 Task: Find connections with filter location Kudachi with filter topic #Industrieswith filter profile language Potuguese with filter current company Future Supply Chain Solutions Limited with filter school Kuvempu Vishwavidyanilaya with filter industry Personal Care Services with filter service category Real Estate with filter keywords title eCommerce Marketing Specialist
Action: Mouse moved to (287, 239)
Screenshot: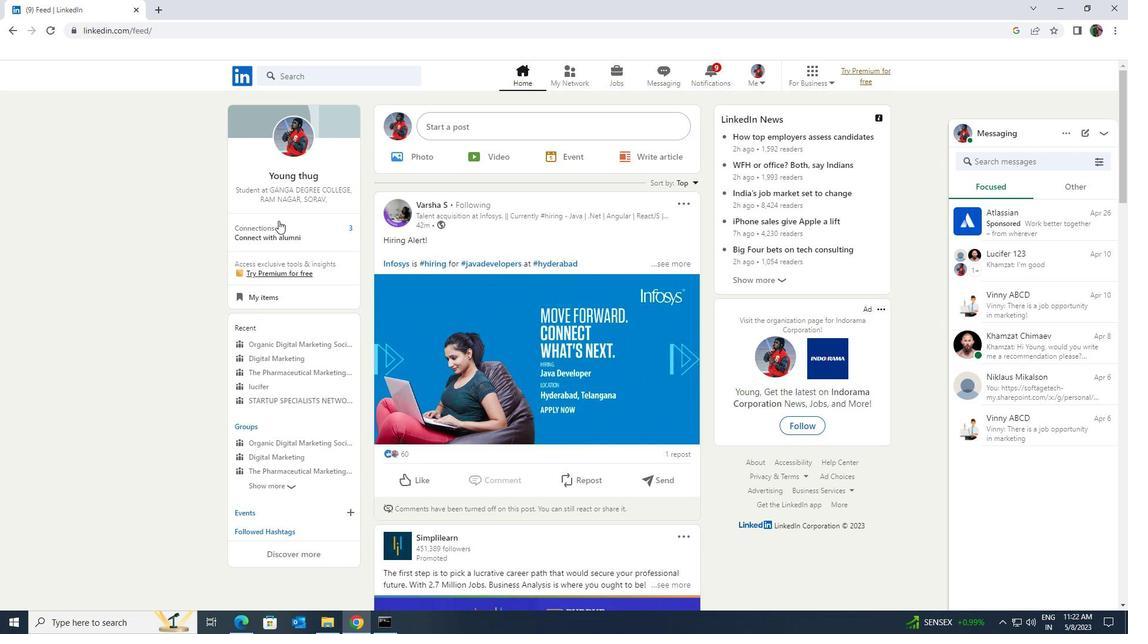 
Action: Mouse pressed left at (287, 239)
Screenshot: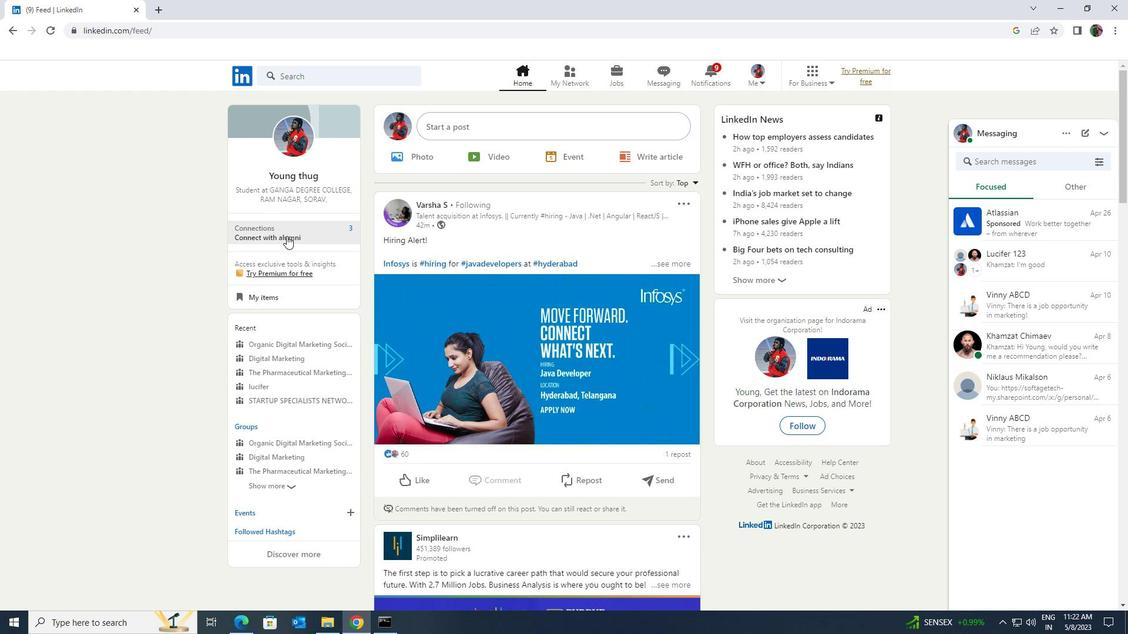 
Action: Mouse moved to (288, 143)
Screenshot: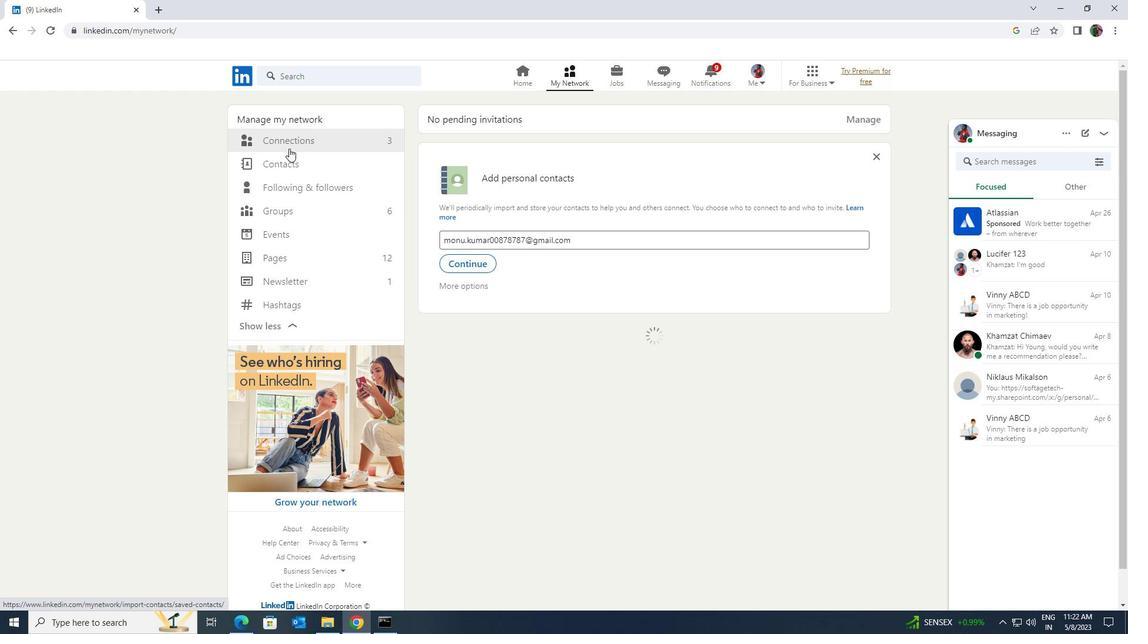 
Action: Mouse pressed left at (288, 143)
Screenshot: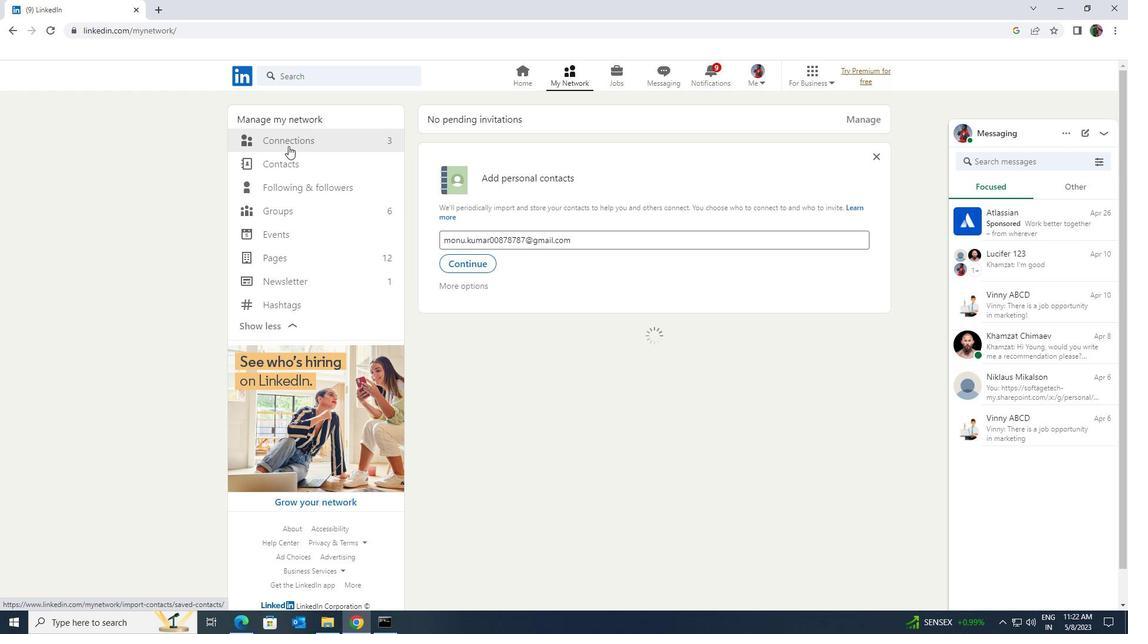 
Action: Mouse moved to (622, 146)
Screenshot: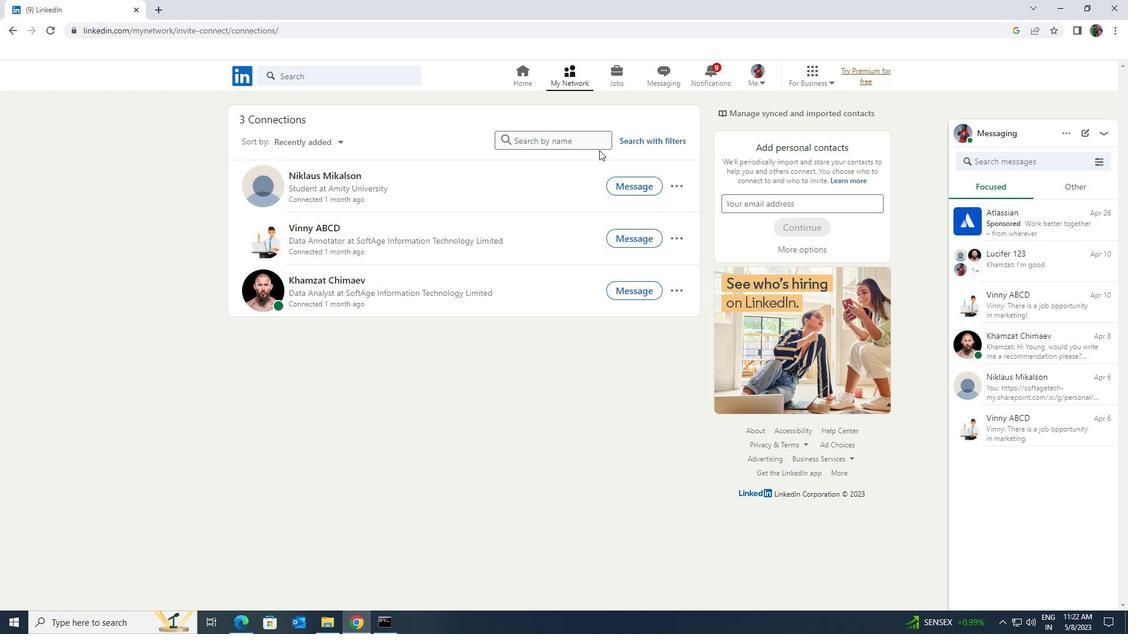 
Action: Mouse pressed left at (622, 146)
Screenshot: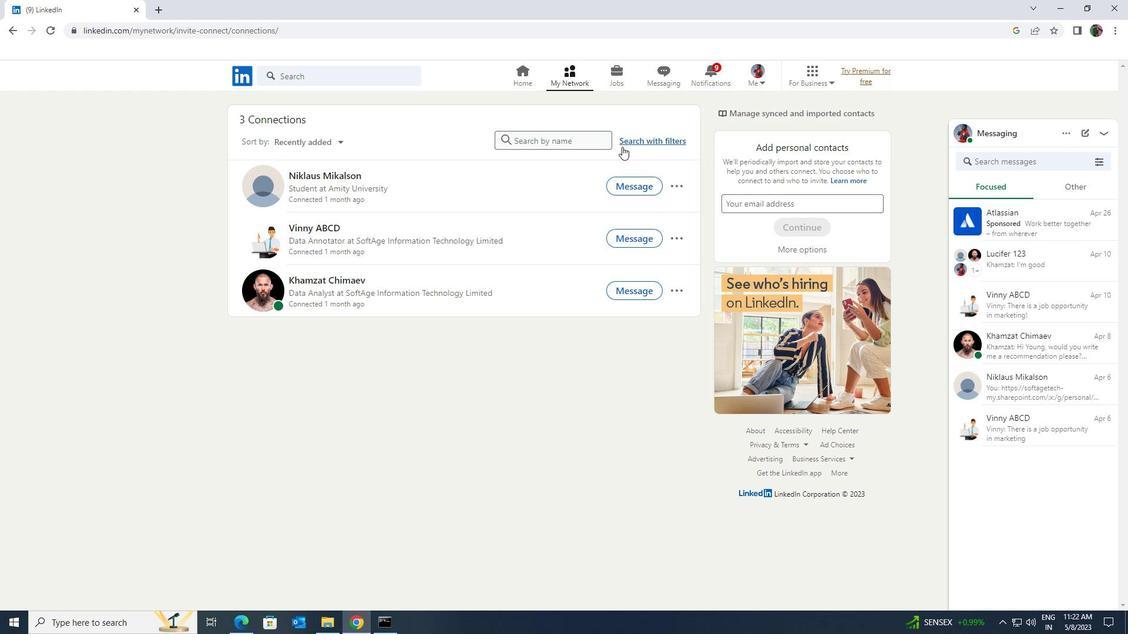 
Action: Mouse moved to (605, 112)
Screenshot: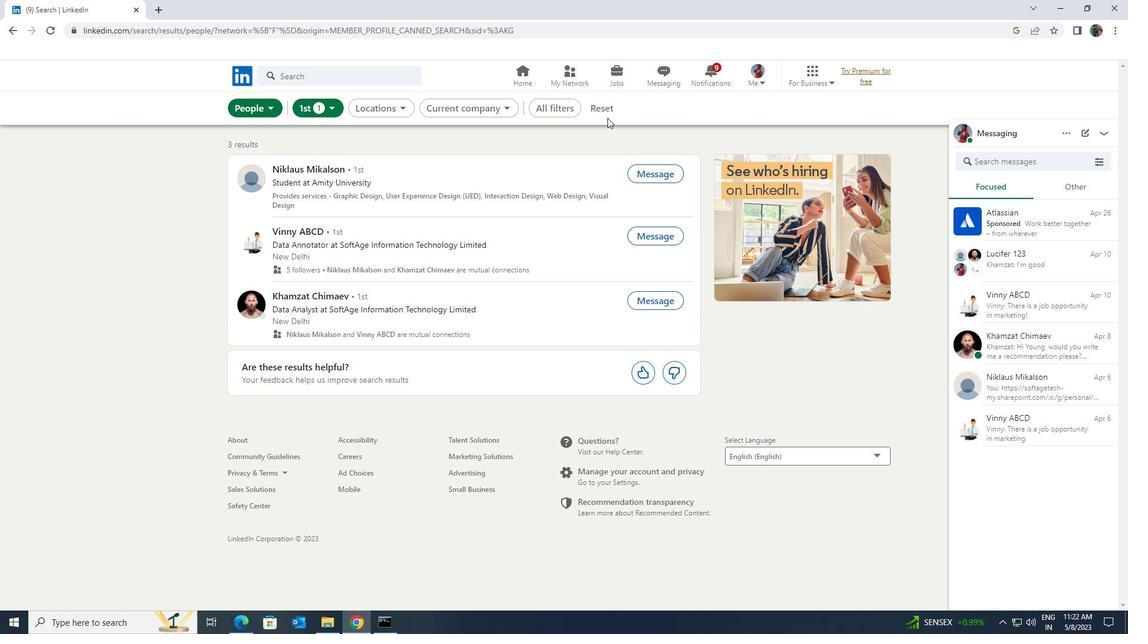 
Action: Mouse pressed left at (605, 112)
Screenshot: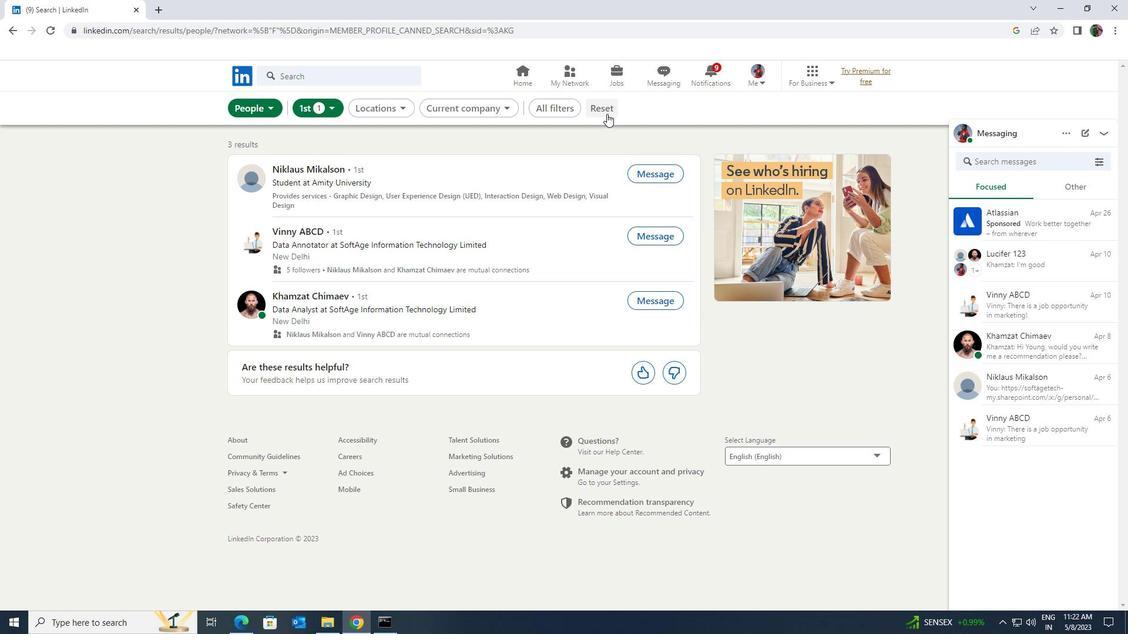 
Action: Mouse moved to (584, 109)
Screenshot: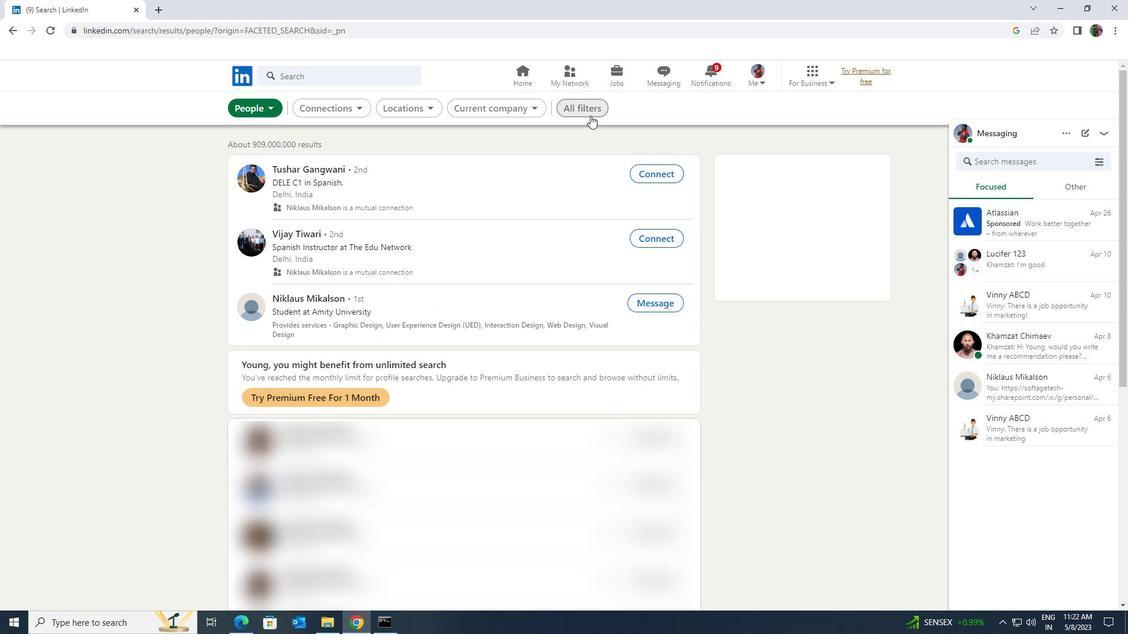 
Action: Mouse pressed left at (584, 109)
Screenshot: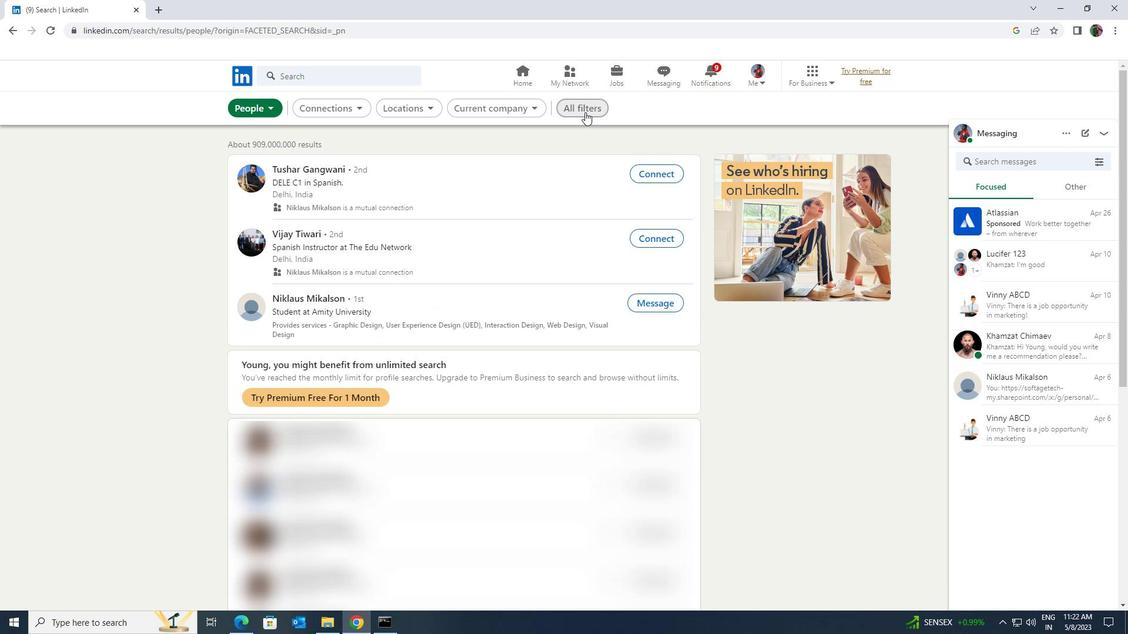 
Action: Mouse moved to (993, 463)
Screenshot: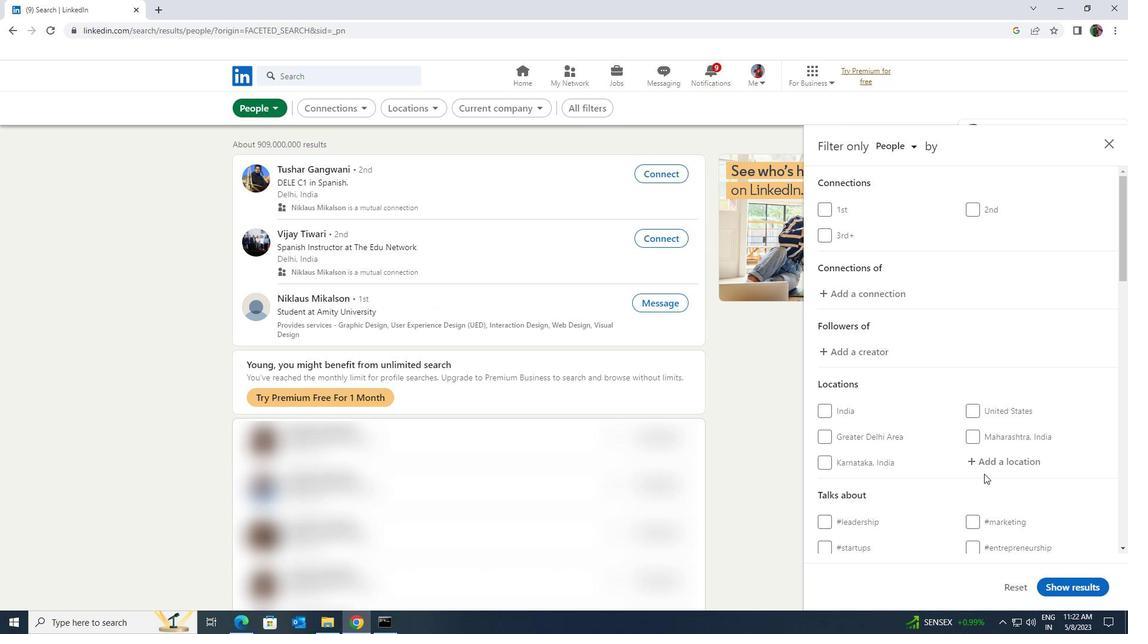 
Action: Mouse pressed left at (993, 463)
Screenshot: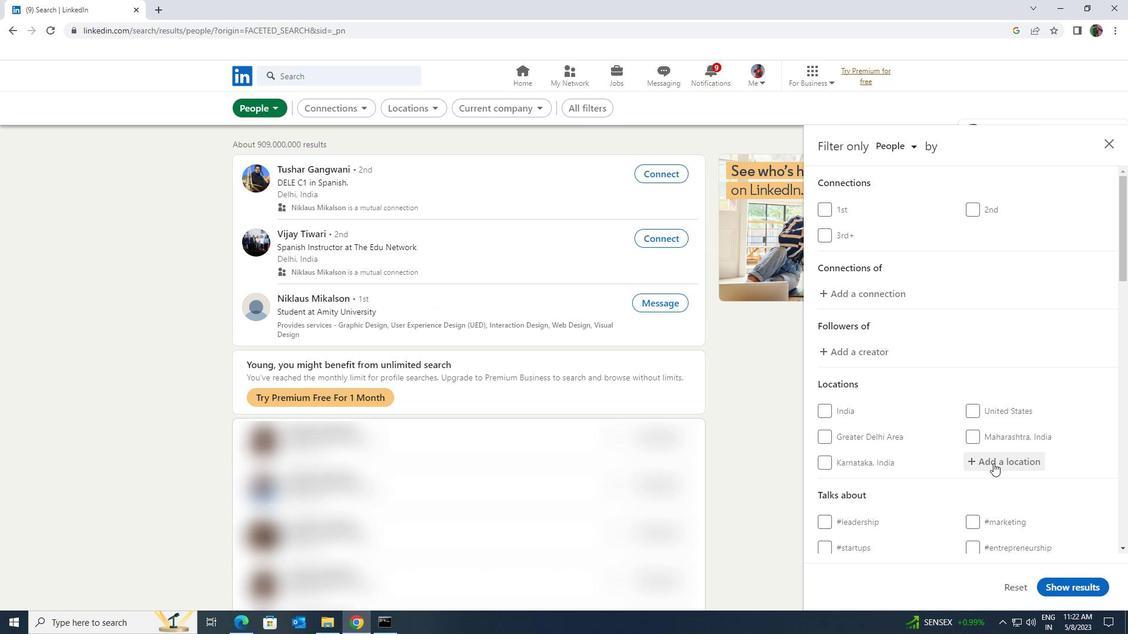 
Action: Mouse moved to (993, 463)
Screenshot: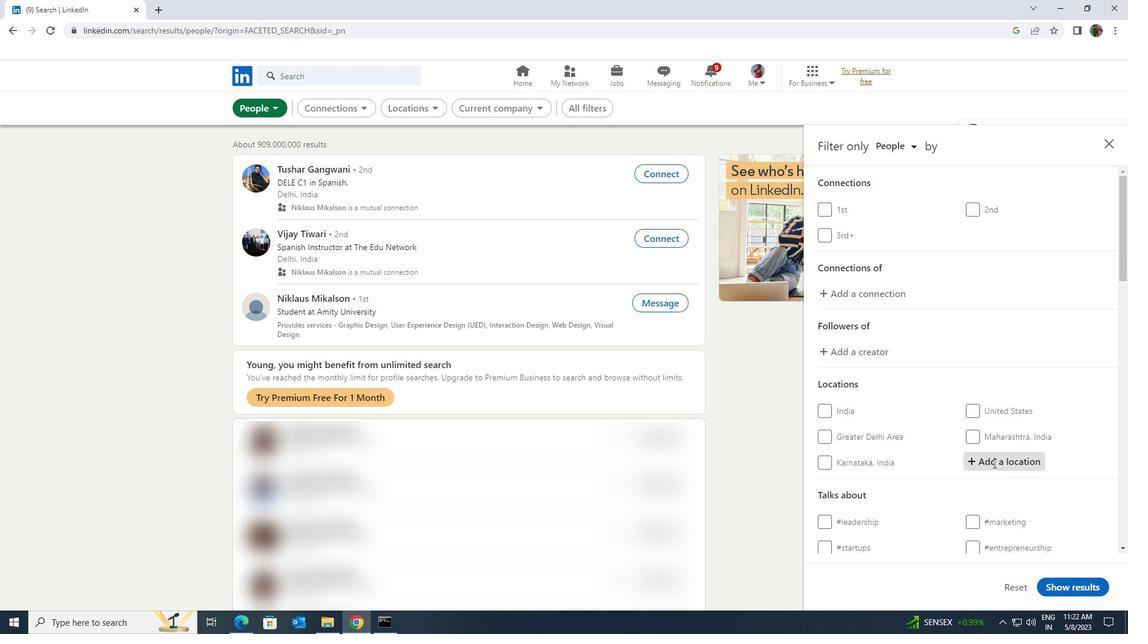 
Action: Key pressed <Key.shift>KUDACHI
Screenshot: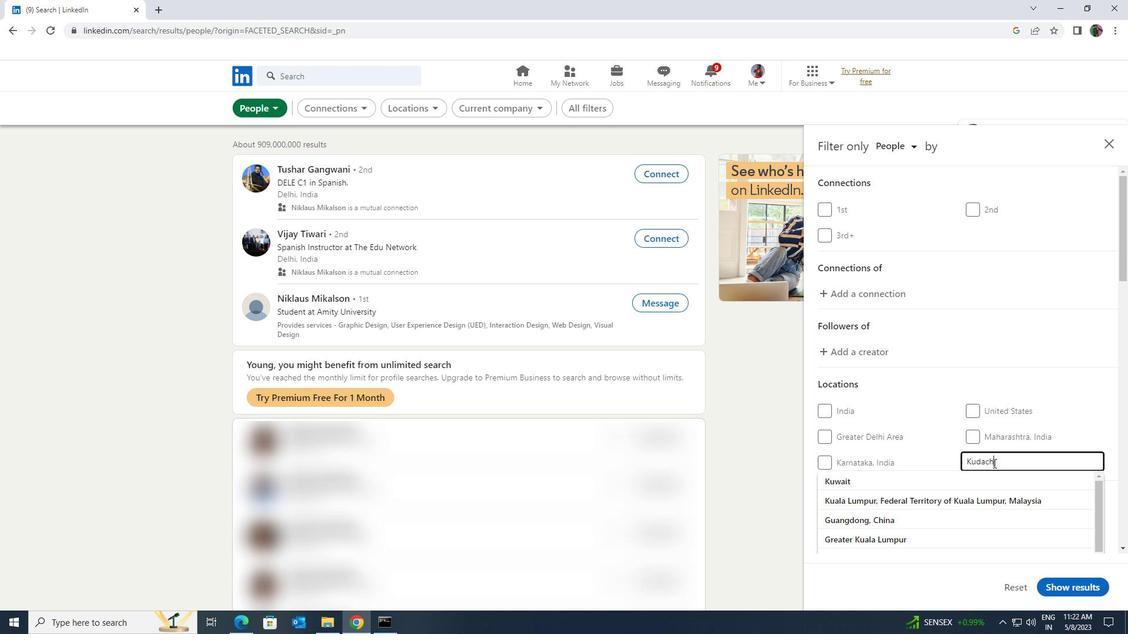 
Action: Mouse scrolled (993, 463) with delta (0, 0)
Screenshot: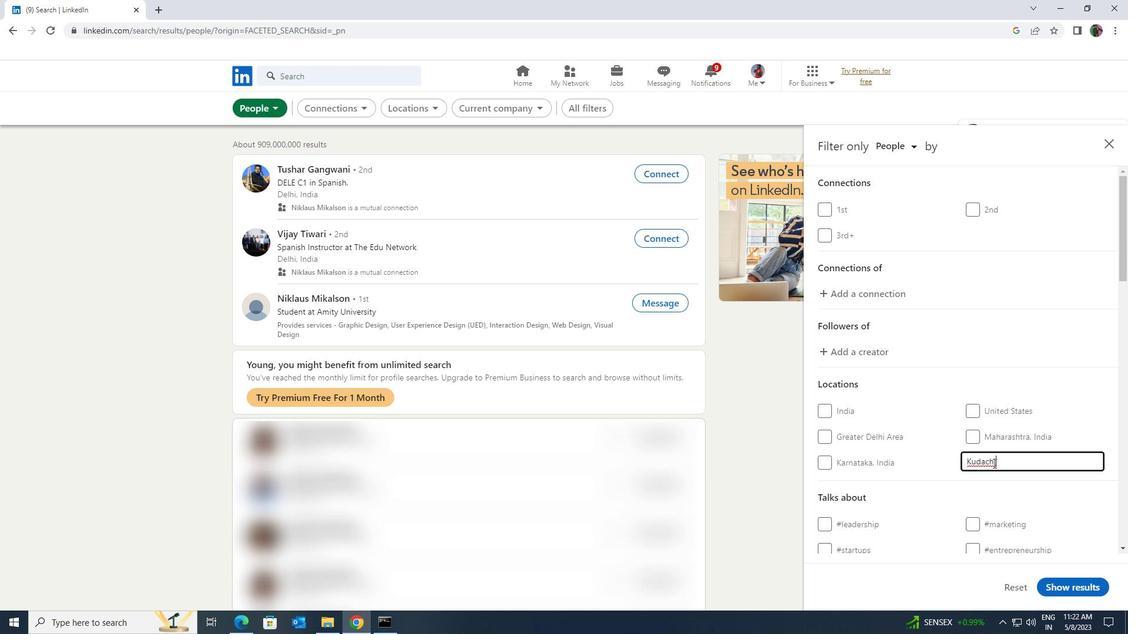 
Action: Mouse scrolled (993, 463) with delta (0, 0)
Screenshot: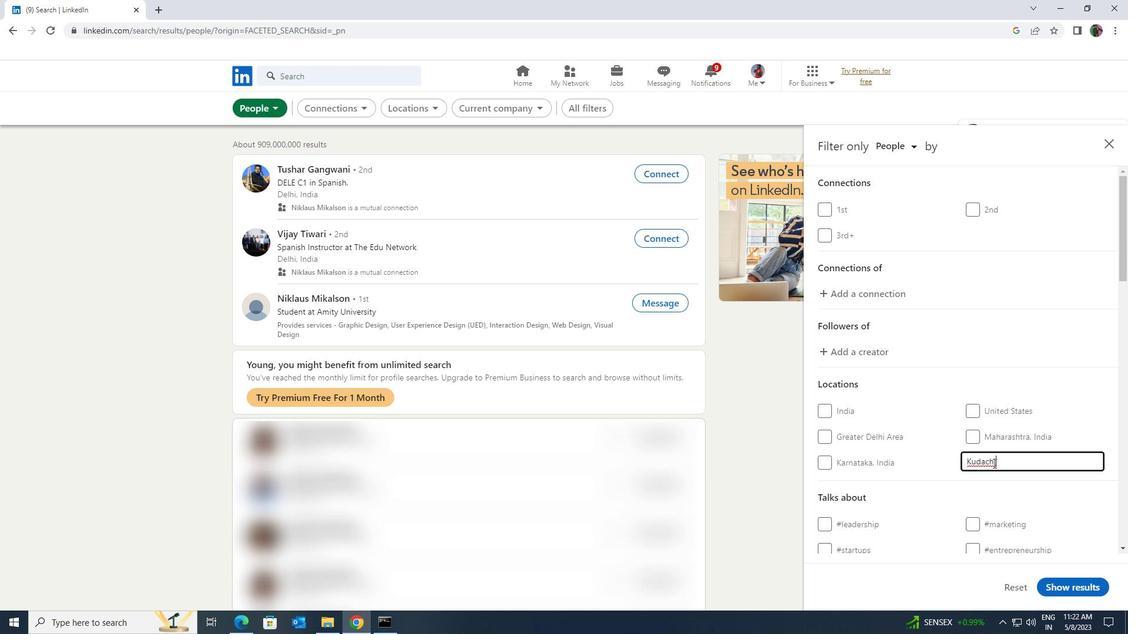 
Action: Mouse moved to (994, 453)
Screenshot: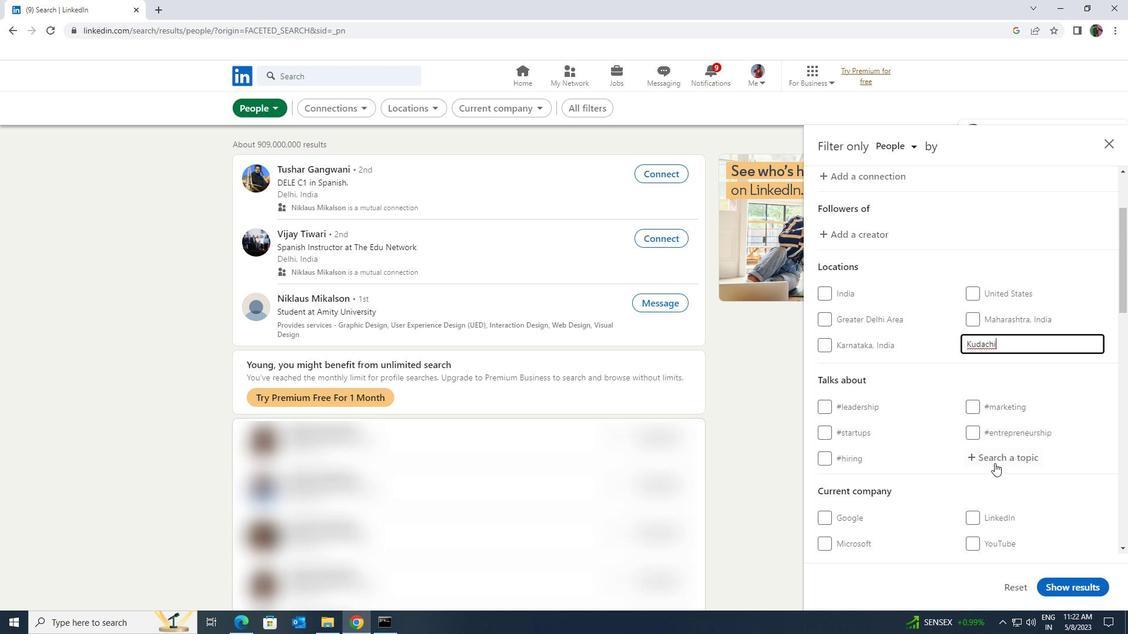 
Action: Mouse pressed left at (994, 453)
Screenshot: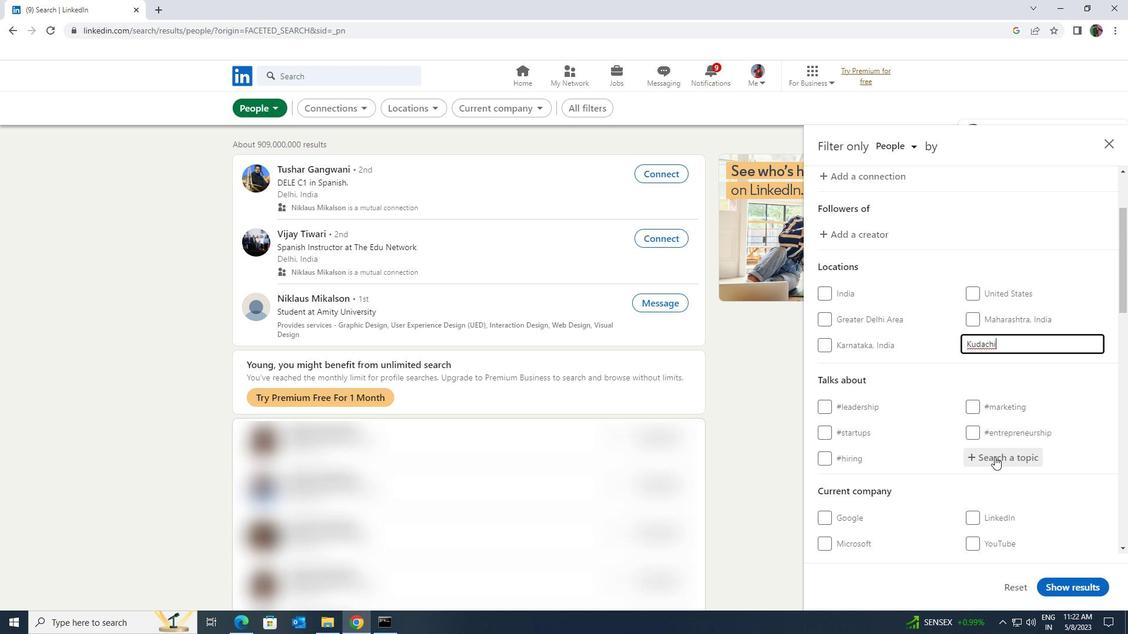 
Action: Key pressed <Key.shift><Key.shift><Key.shift><Key.shift><Key.shift>INDUSTR
Screenshot: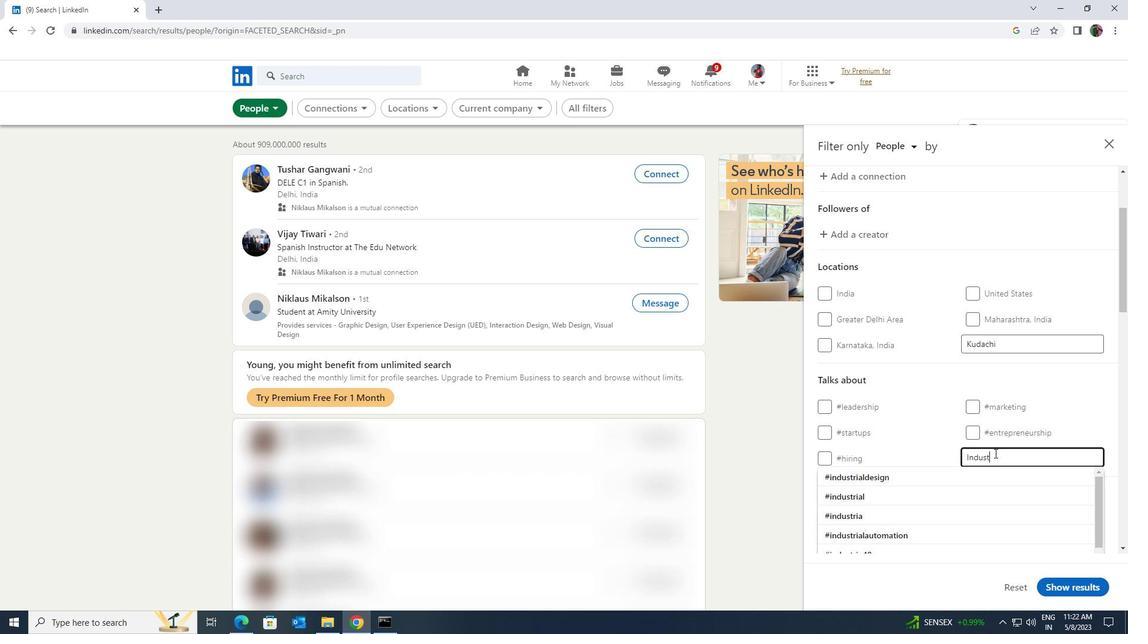 
Action: Mouse moved to (986, 467)
Screenshot: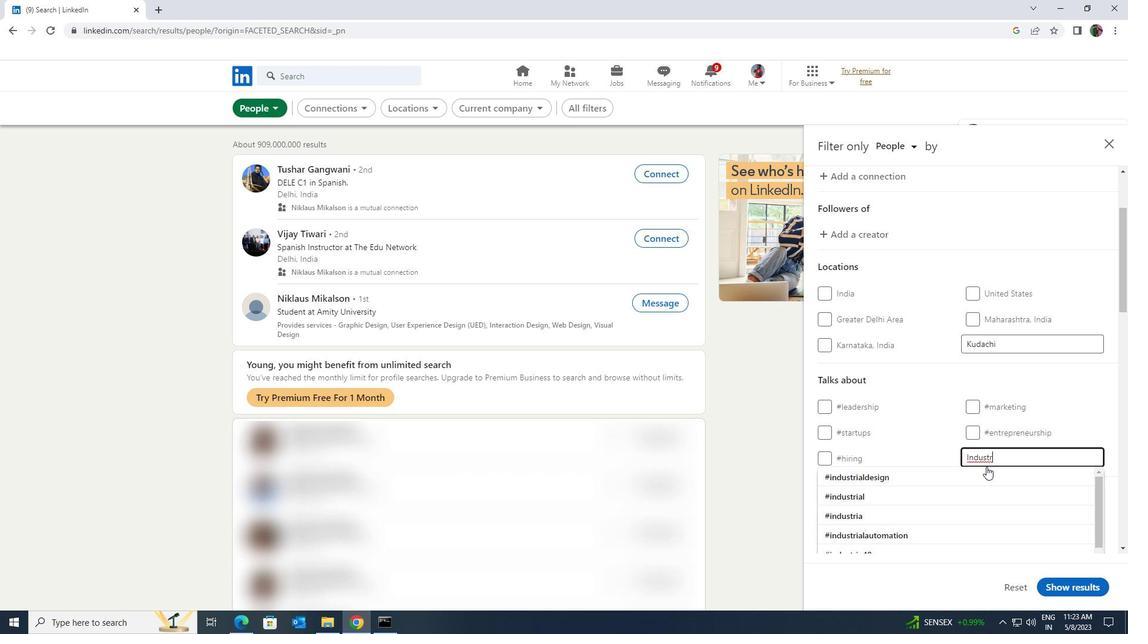 
Action: Key pressed IES
Screenshot: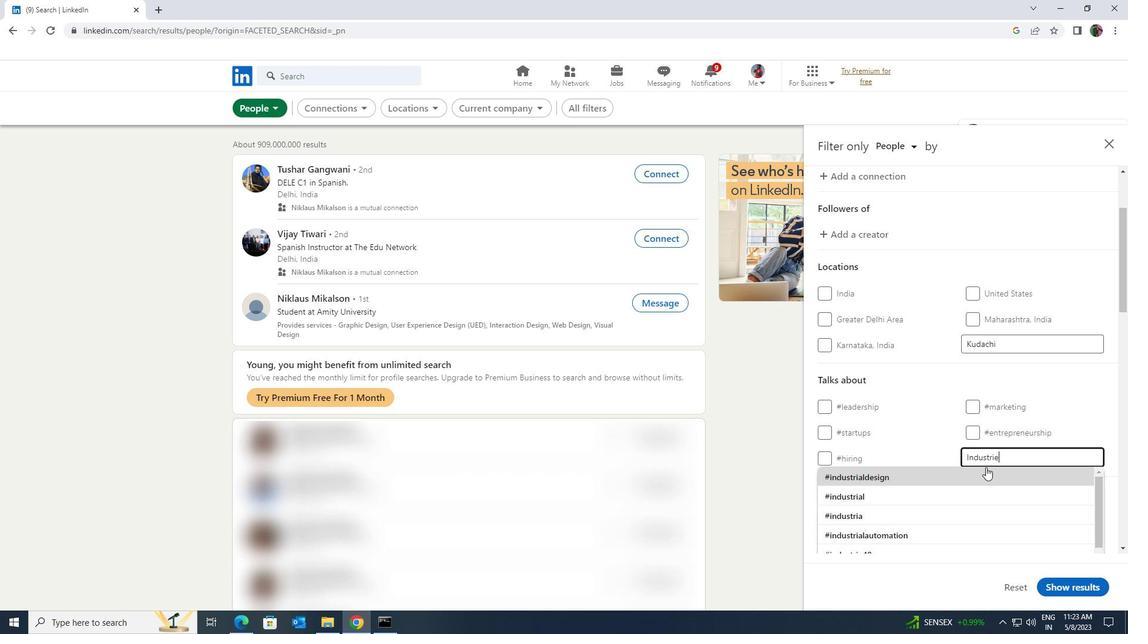 
Action: Mouse pressed left at (986, 467)
Screenshot: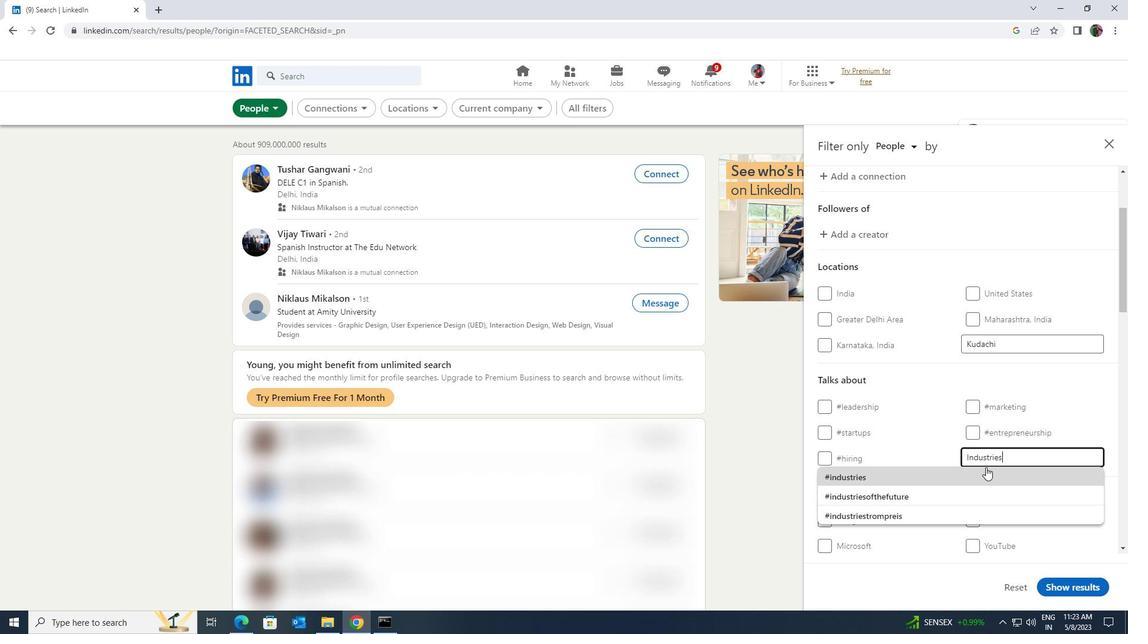 
Action: Mouse scrolled (986, 467) with delta (0, 0)
Screenshot: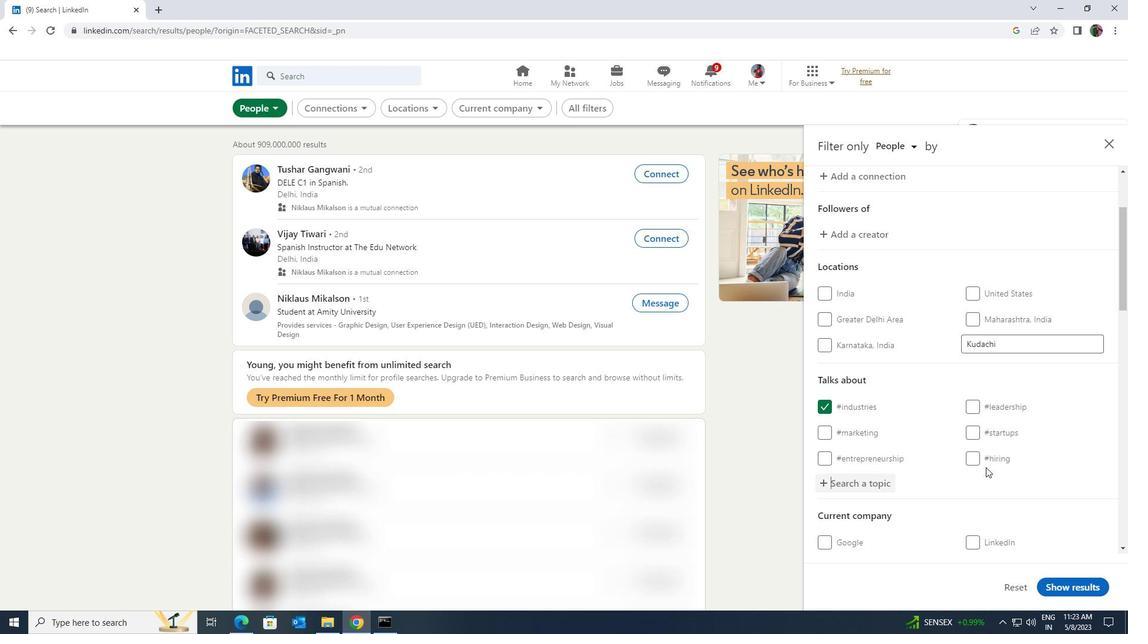
Action: Mouse scrolled (986, 467) with delta (0, 0)
Screenshot: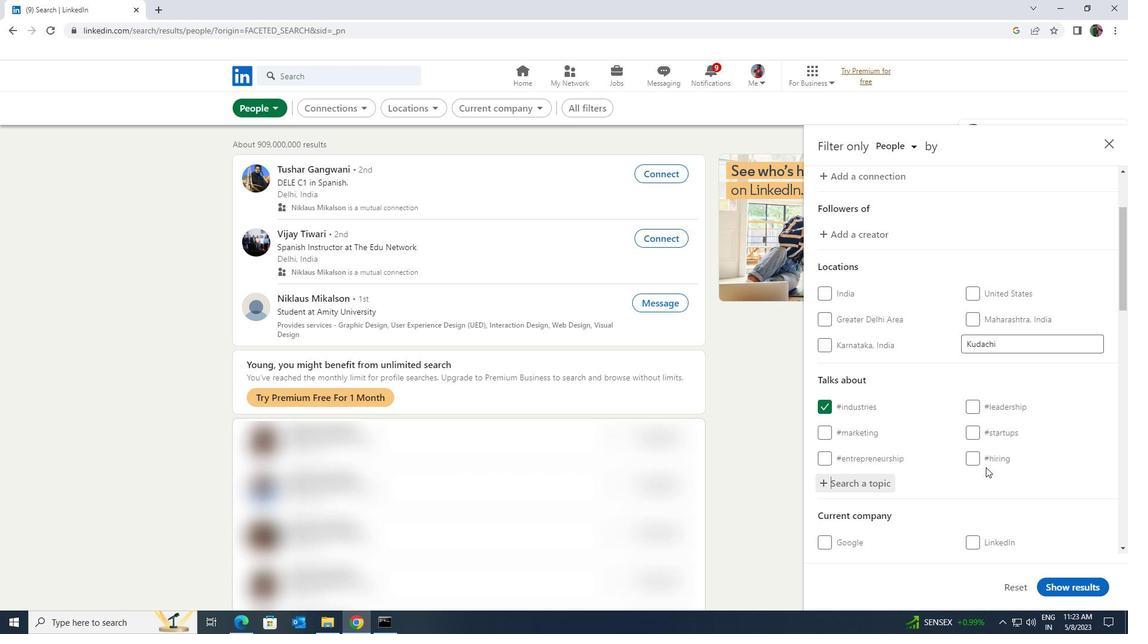
Action: Mouse scrolled (986, 467) with delta (0, 0)
Screenshot: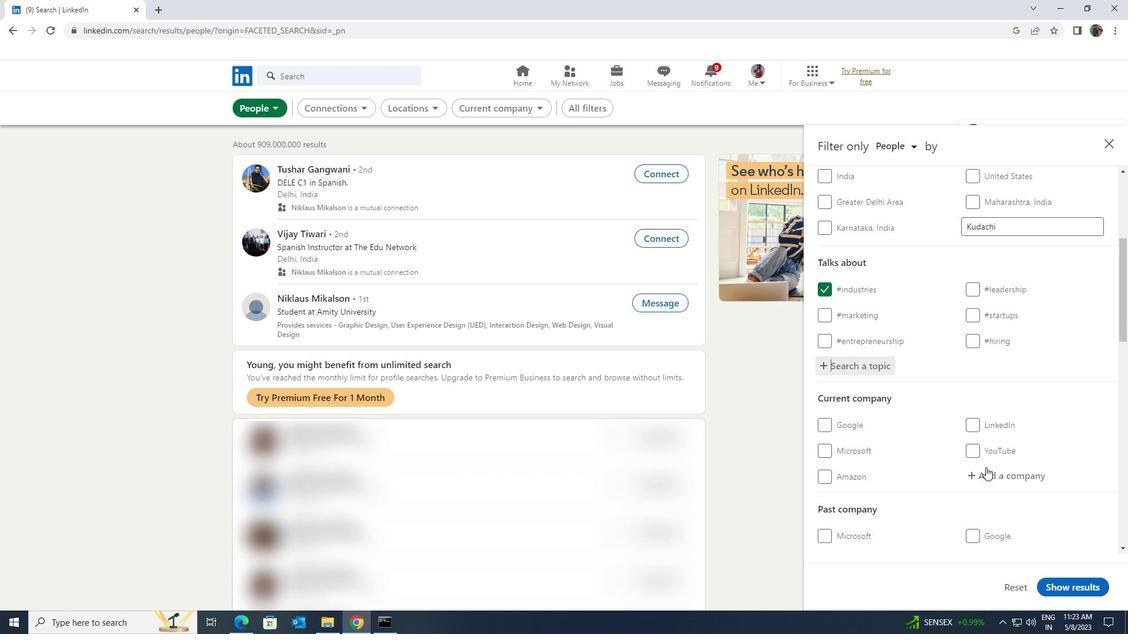 
Action: Mouse scrolled (986, 467) with delta (0, 0)
Screenshot: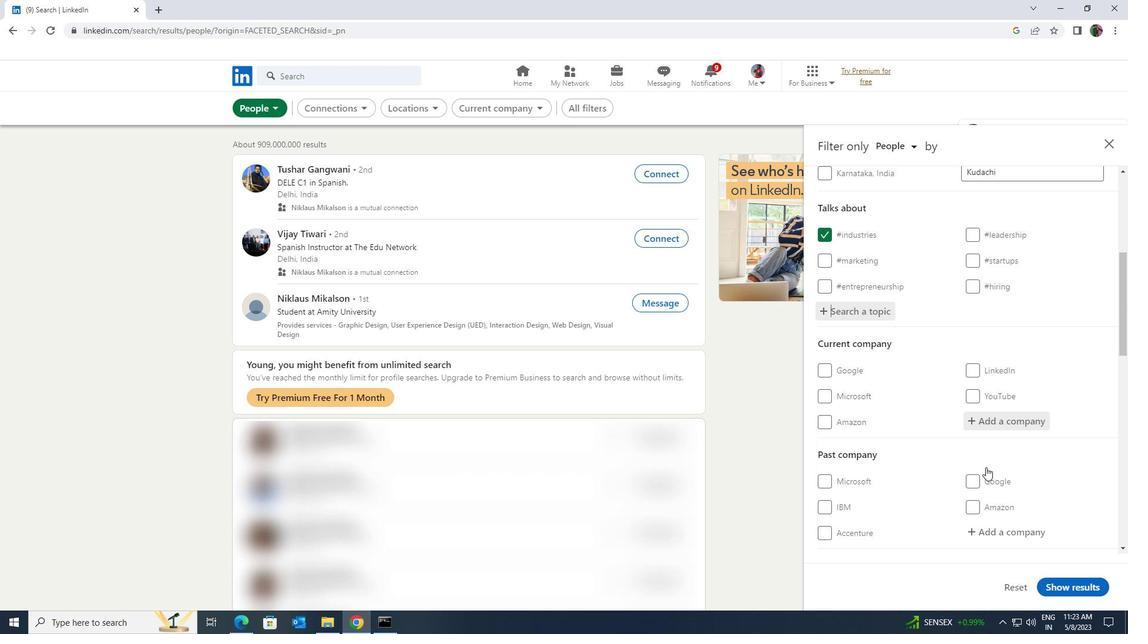 
Action: Mouse scrolled (986, 467) with delta (0, 0)
Screenshot: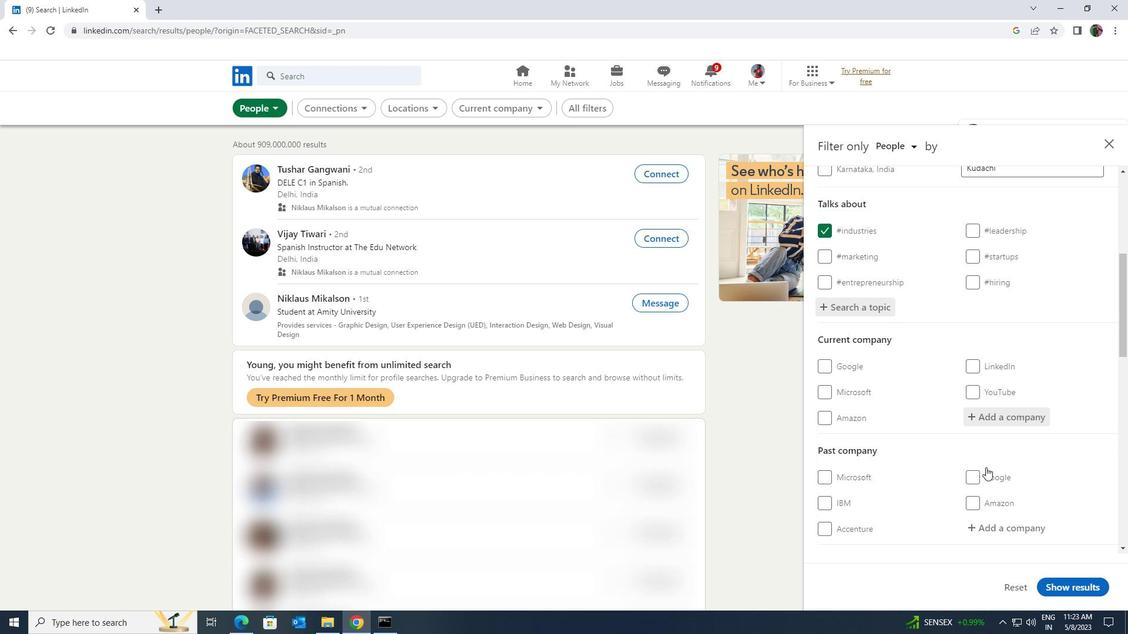 
Action: Mouse scrolled (986, 467) with delta (0, 0)
Screenshot: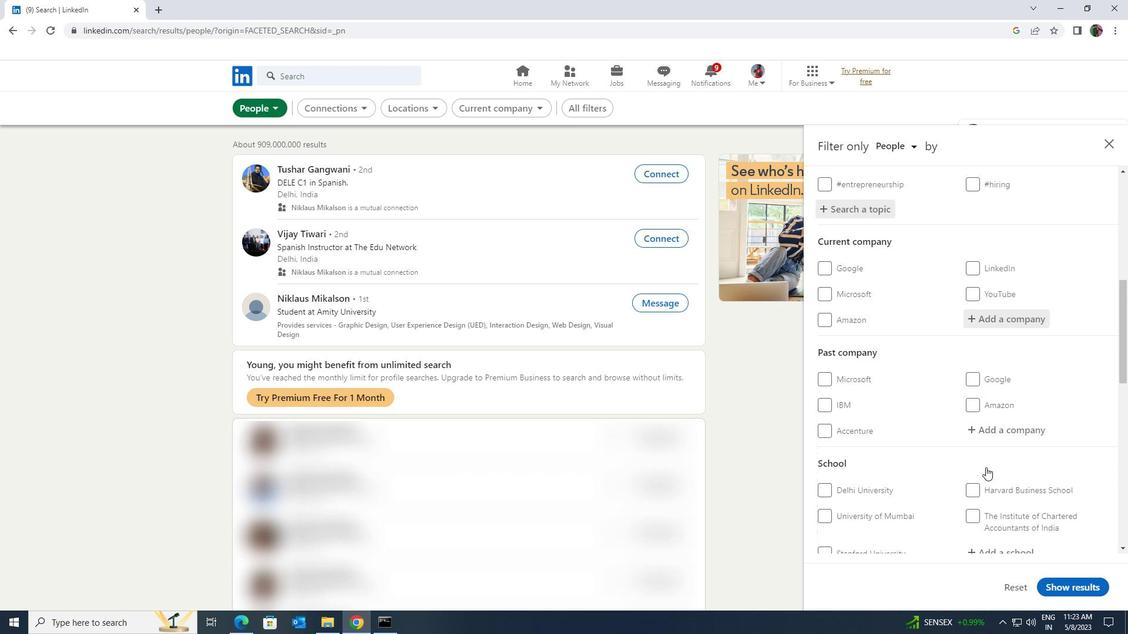 
Action: Mouse scrolled (986, 467) with delta (0, 0)
Screenshot: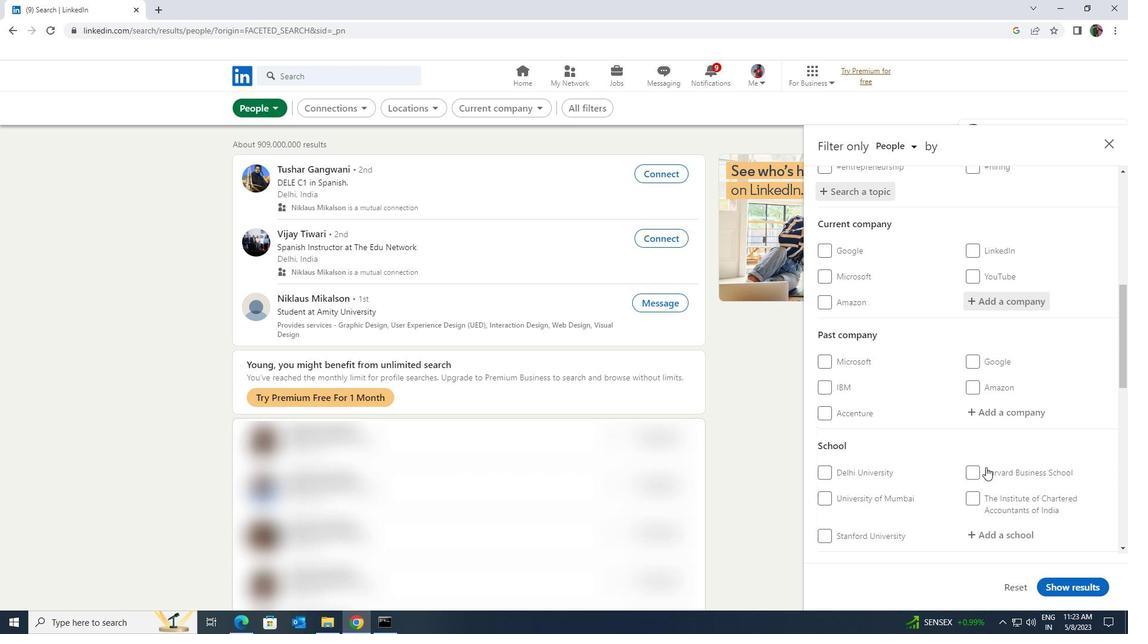 
Action: Mouse scrolled (986, 467) with delta (0, 0)
Screenshot: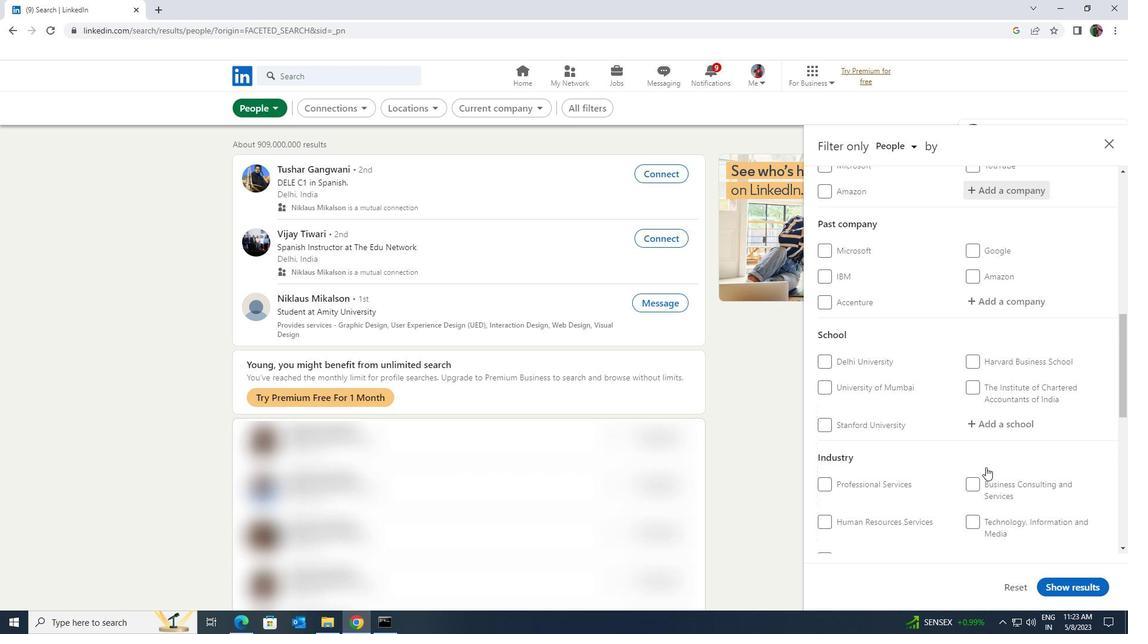 
Action: Mouse scrolled (986, 467) with delta (0, 0)
Screenshot: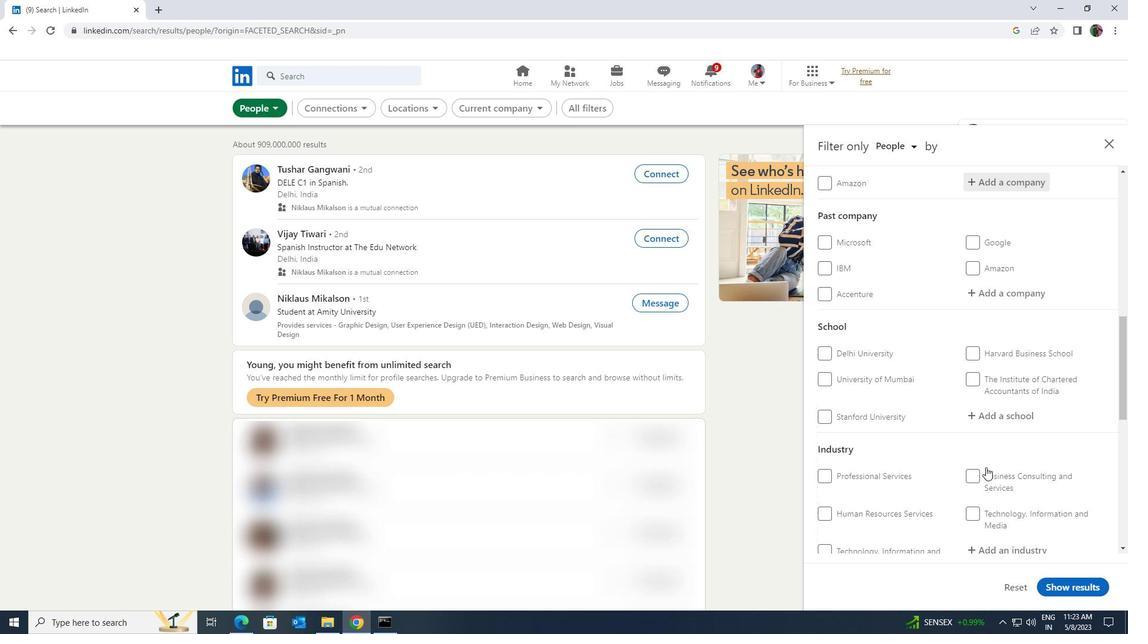 
Action: Mouse scrolled (986, 467) with delta (0, 0)
Screenshot: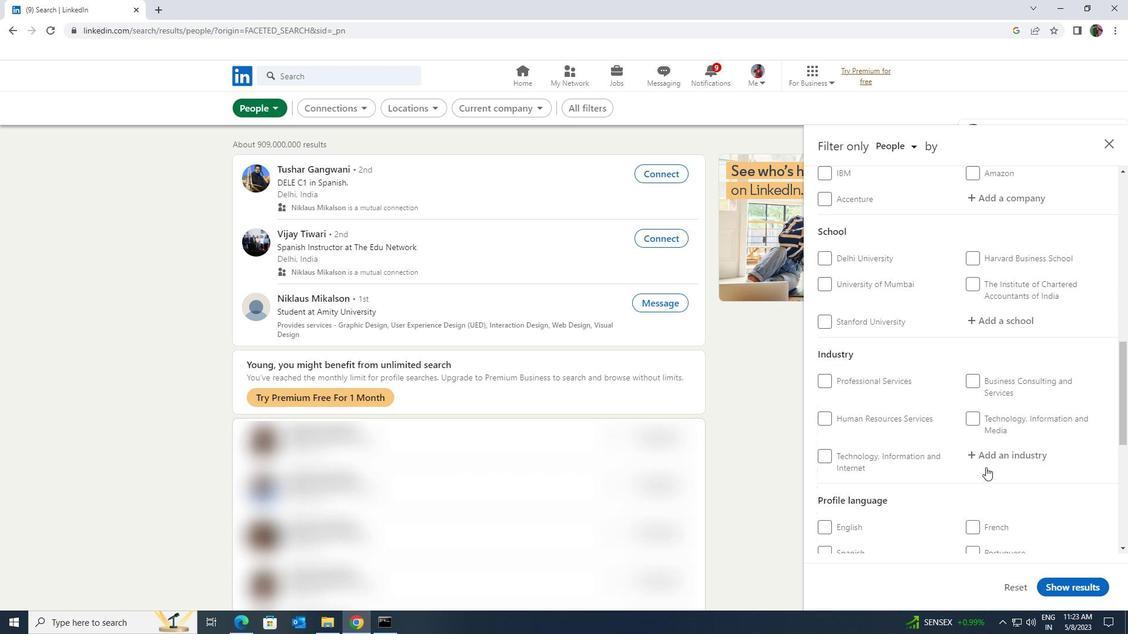 
Action: Mouse pressed left at (986, 467)
Screenshot: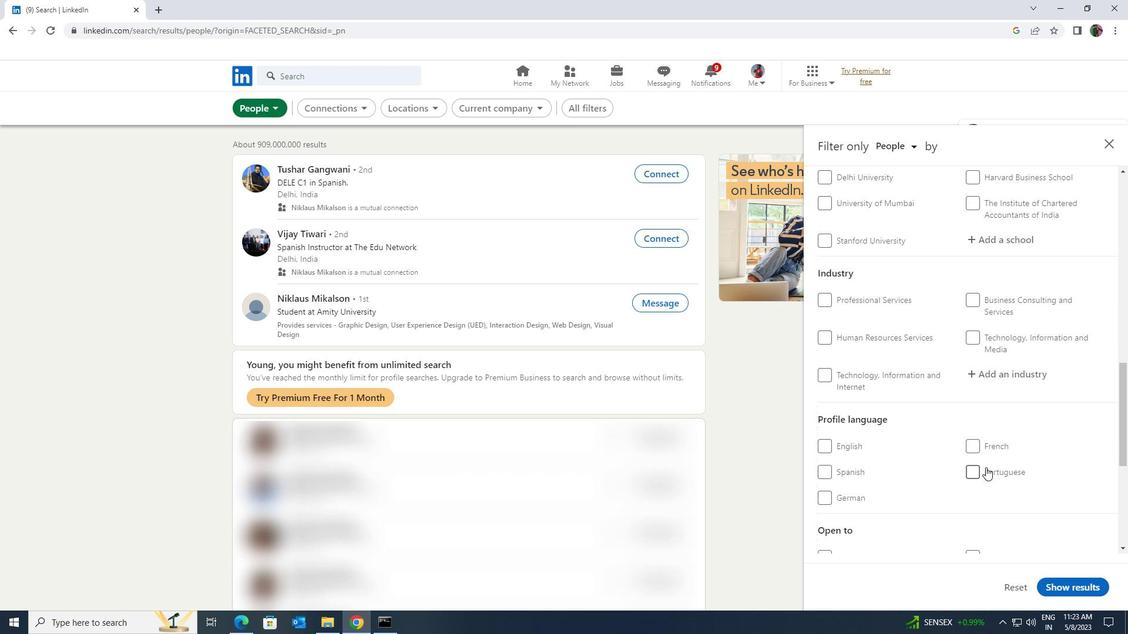 
Action: Mouse scrolled (986, 468) with delta (0, 0)
Screenshot: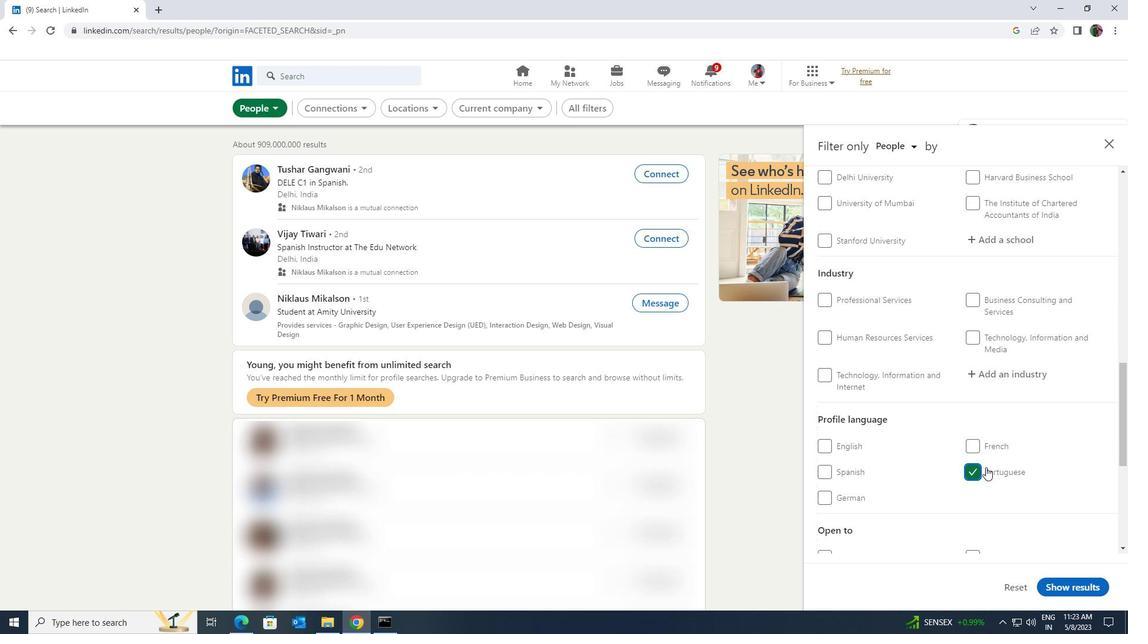 
Action: Mouse scrolled (986, 468) with delta (0, 0)
Screenshot: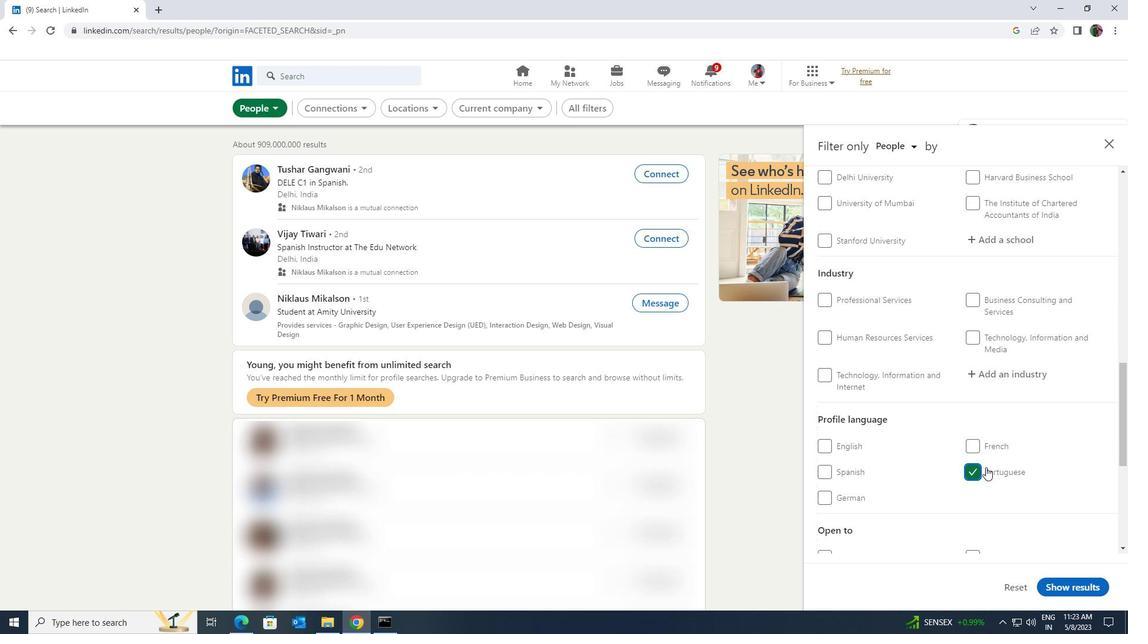 
Action: Mouse scrolled (986, 468) with delta (0, 0)
Screenshot: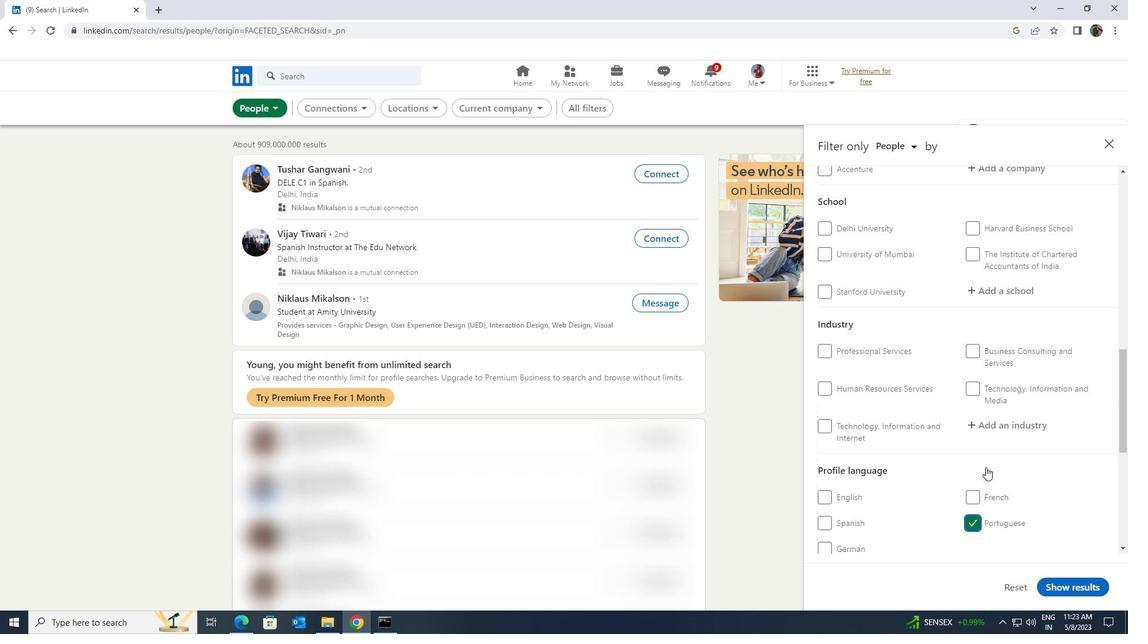 
Action: Mouse scrolled (986, 468) with delta (0, 0)
Screenshot: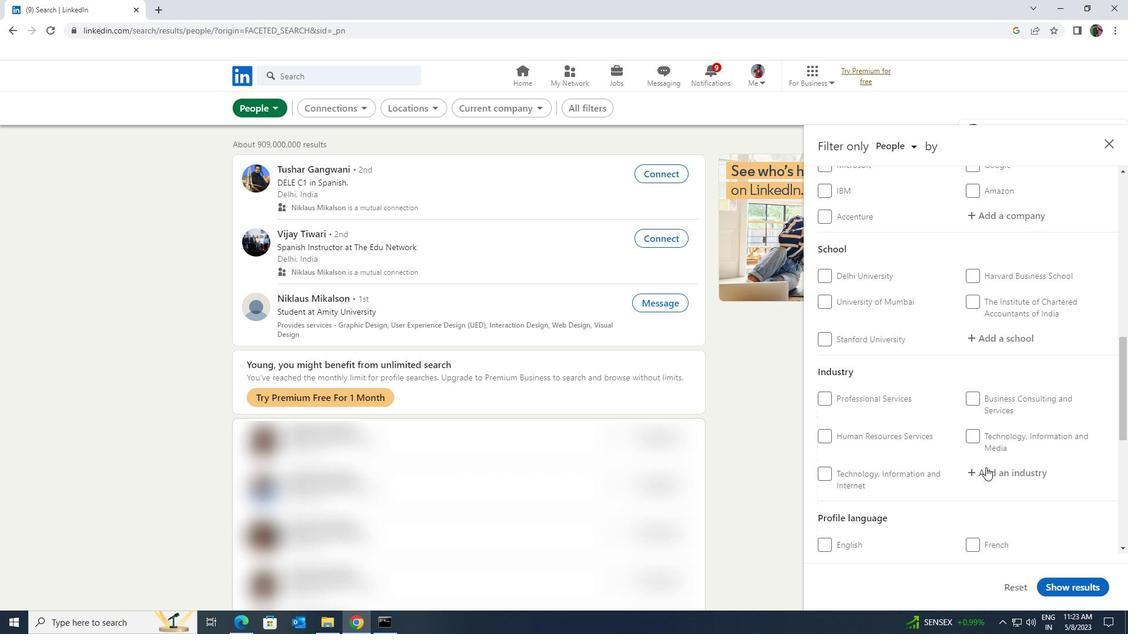 
Action: Mouse scrolled (986, 468) with delta (0, 0)
Screenshot: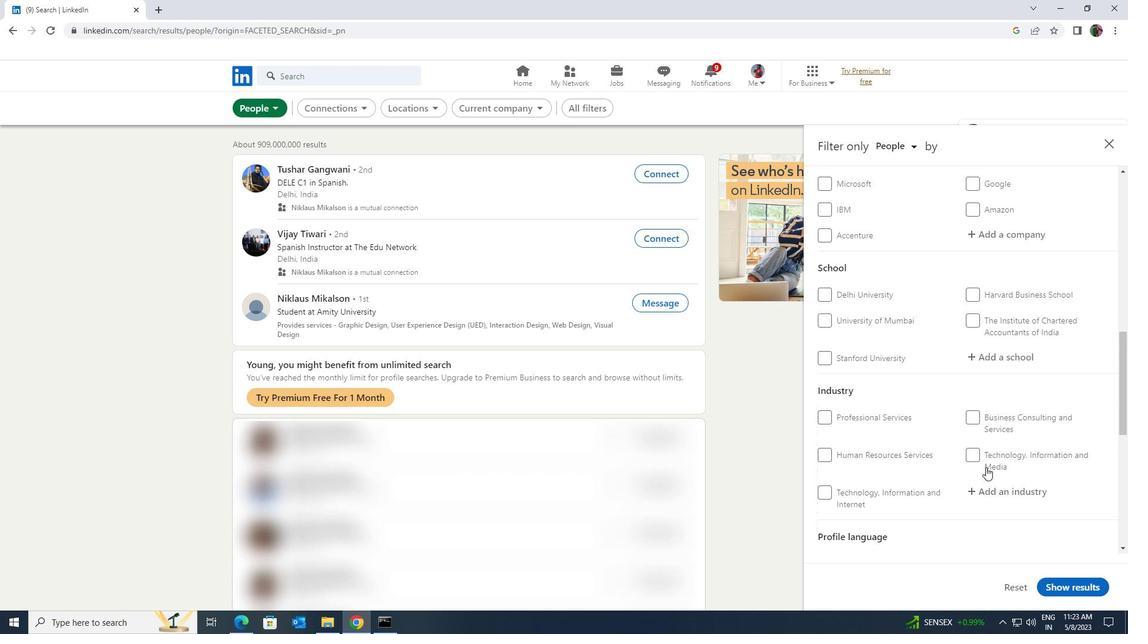 
Action: Mouse scrolled (986, 468) with delta (0, 0)
Screenshot: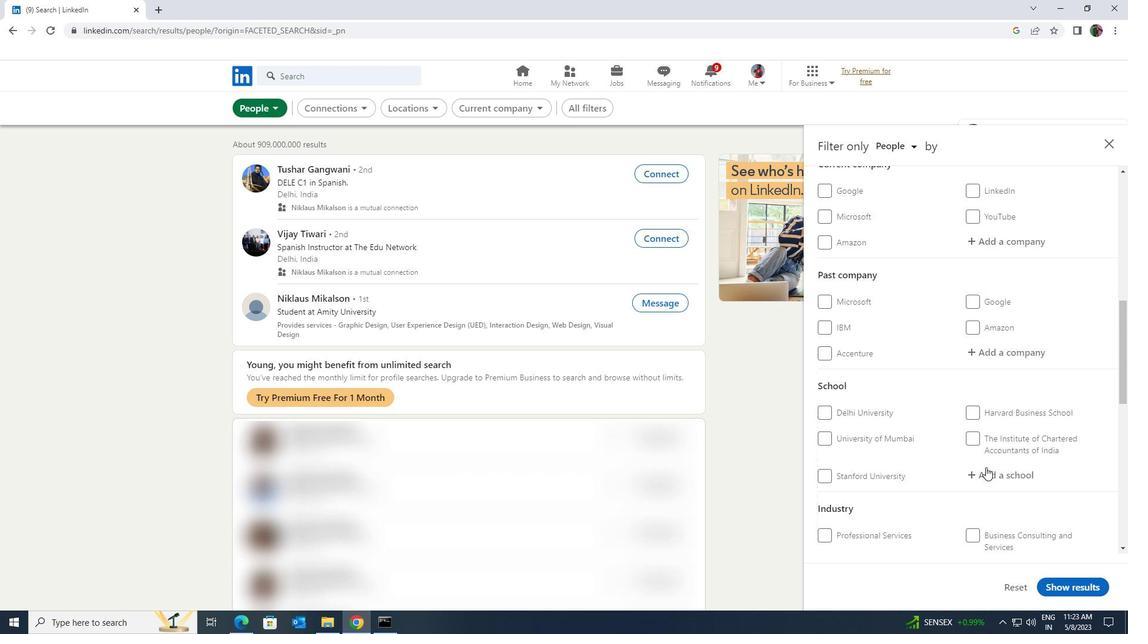 
Action: Mouse scrolled (986, 468) with delta (0, 0)
Screenshot: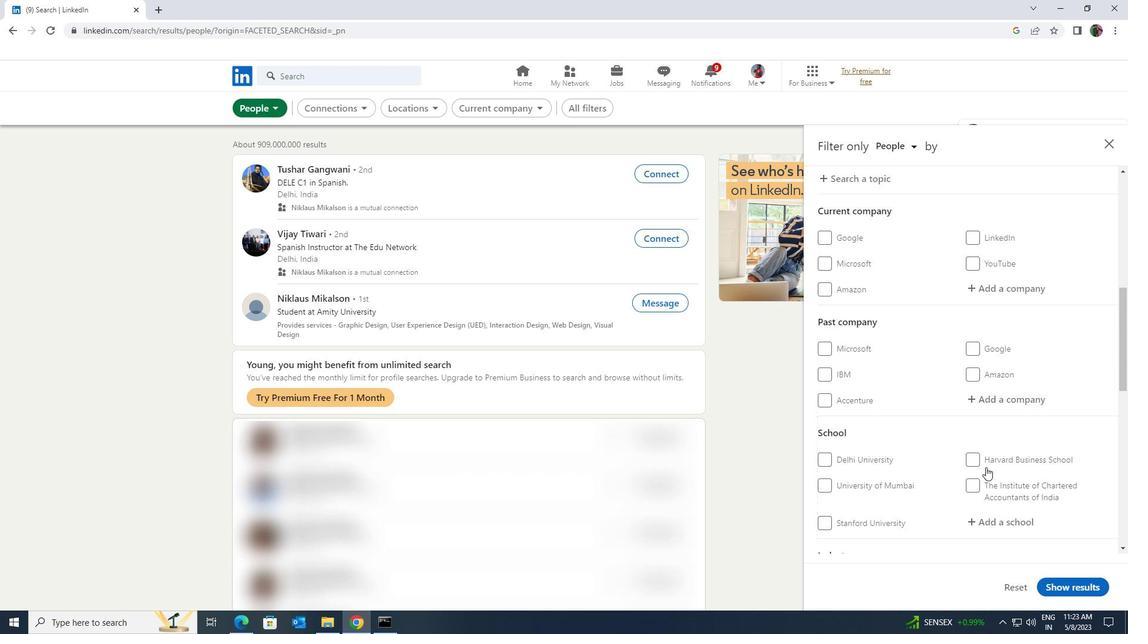 
Action: Mouse moved to (986, 424)
Screenshot: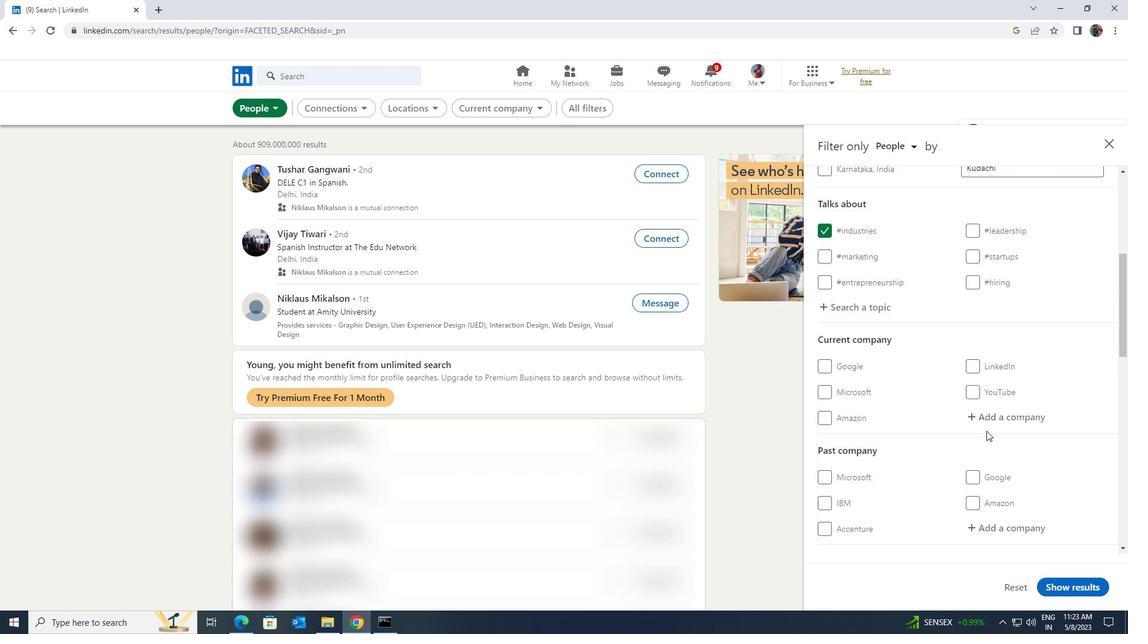 
Action: Mouse pressed left at (986, 424)
Screenshot: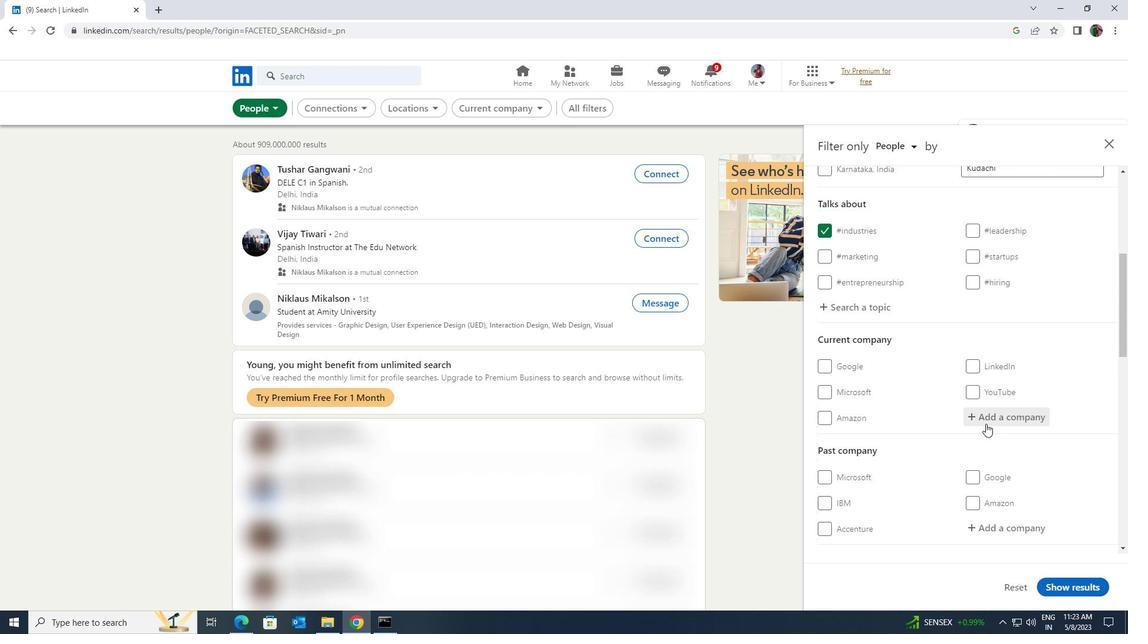 
Action: Mouse moved to (985, 423)
Screenshot: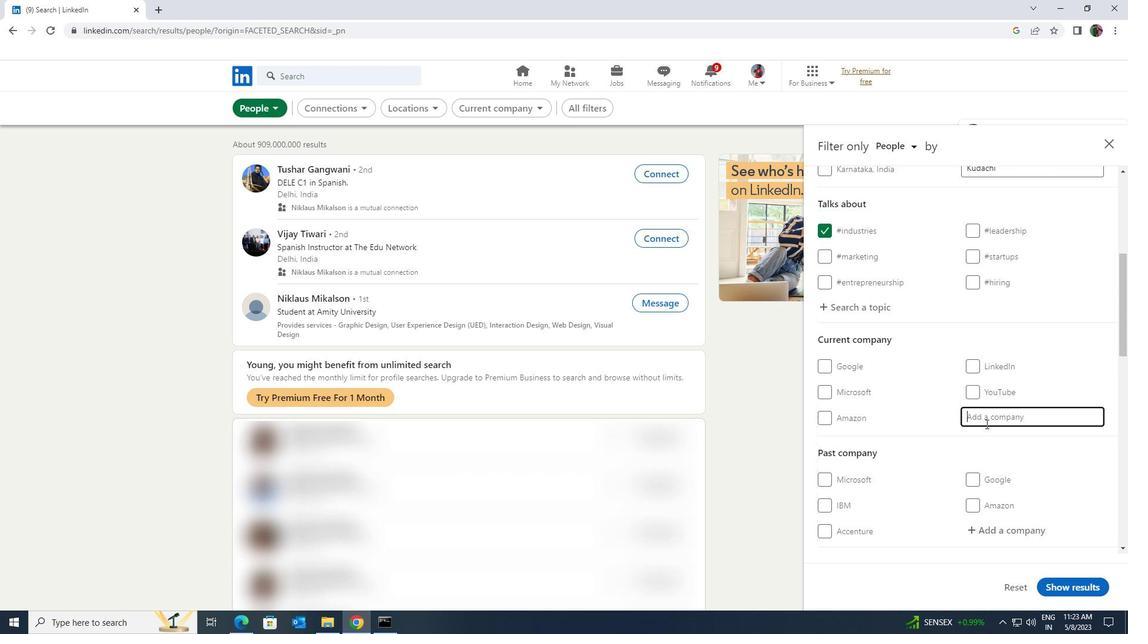 
Action: Key pressed <Key.shift>FUTURE<Key.space><Key.shift>SUPPLY<Key.space>CHAIN
Screenshot: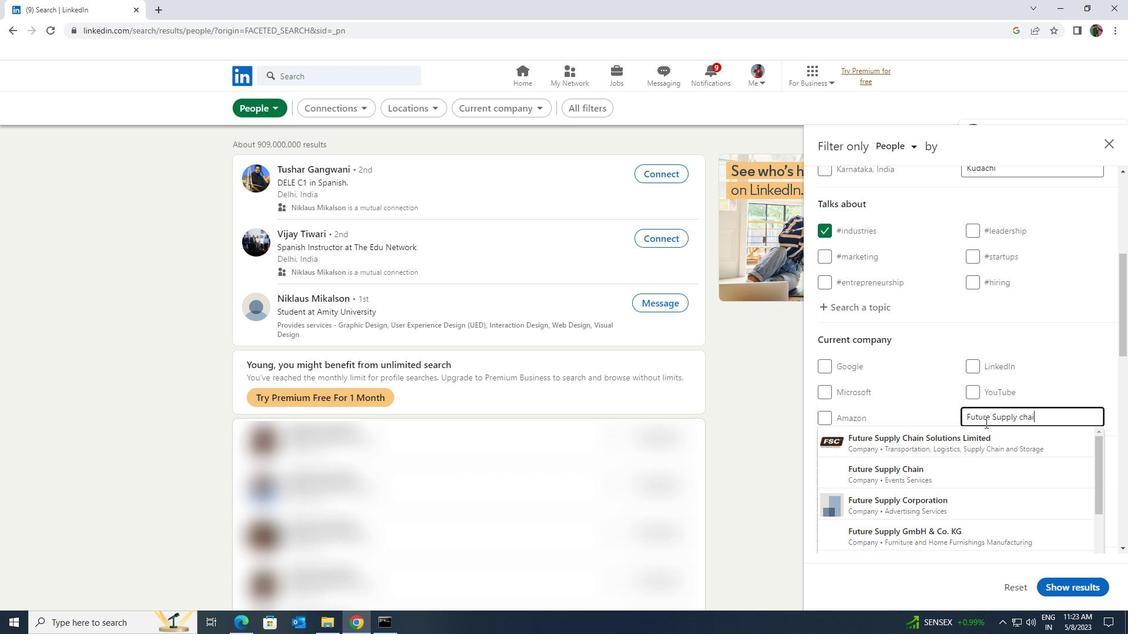 
Action: Mouse moved to (982, 434)
Screenshot: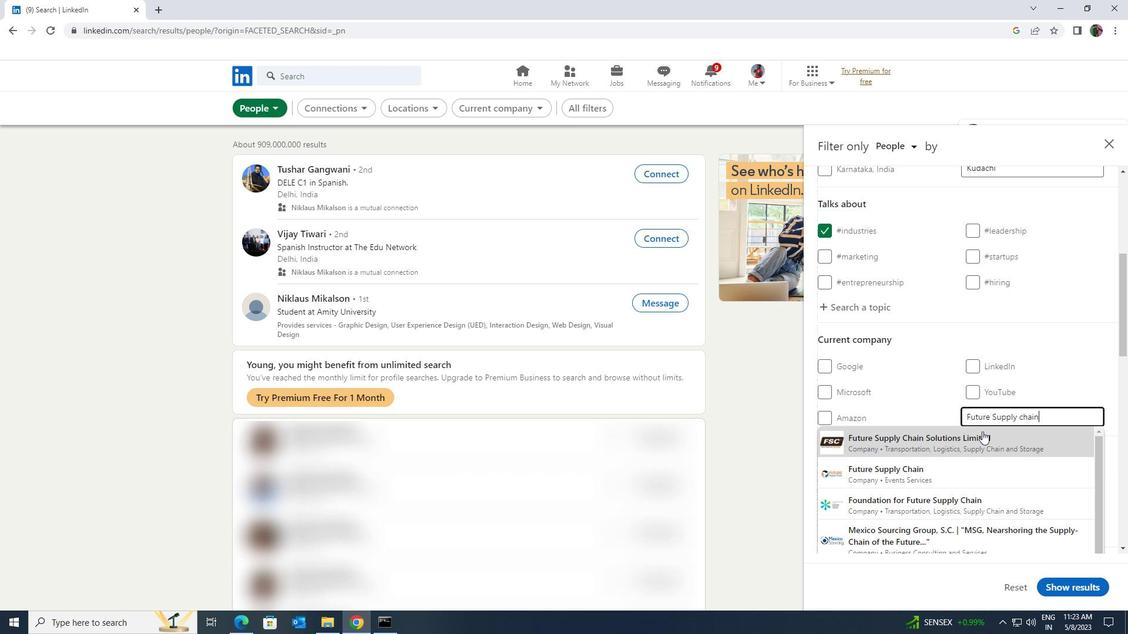 
Action: Mouse pressed left at (982, 434)
Screenshot: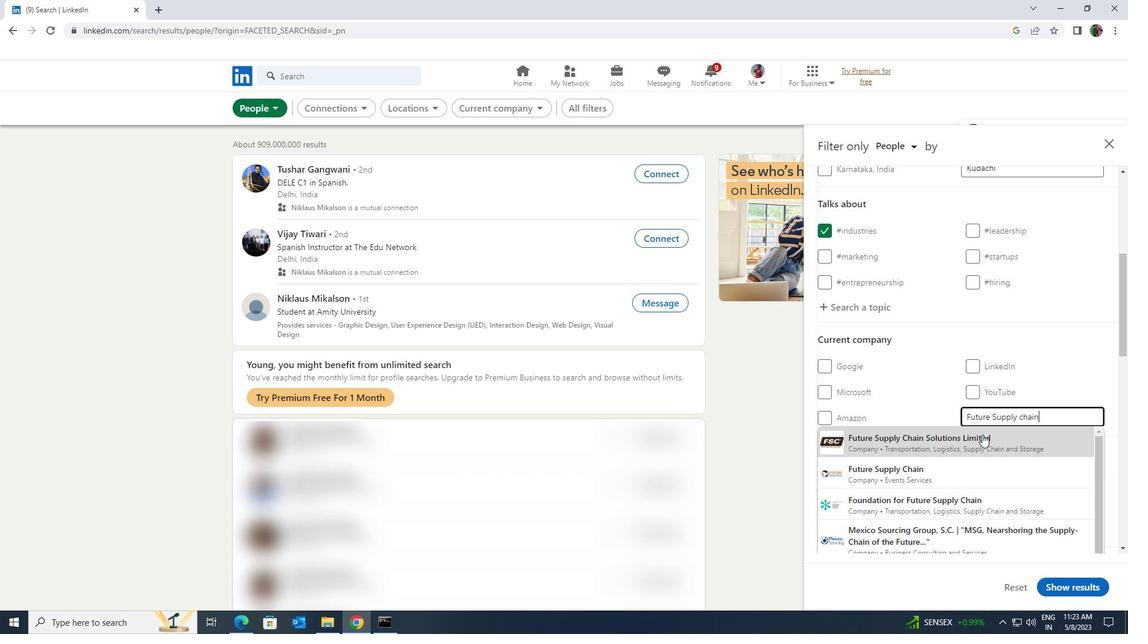 
Action: Mouse moved to (981, 434)
Screenshot: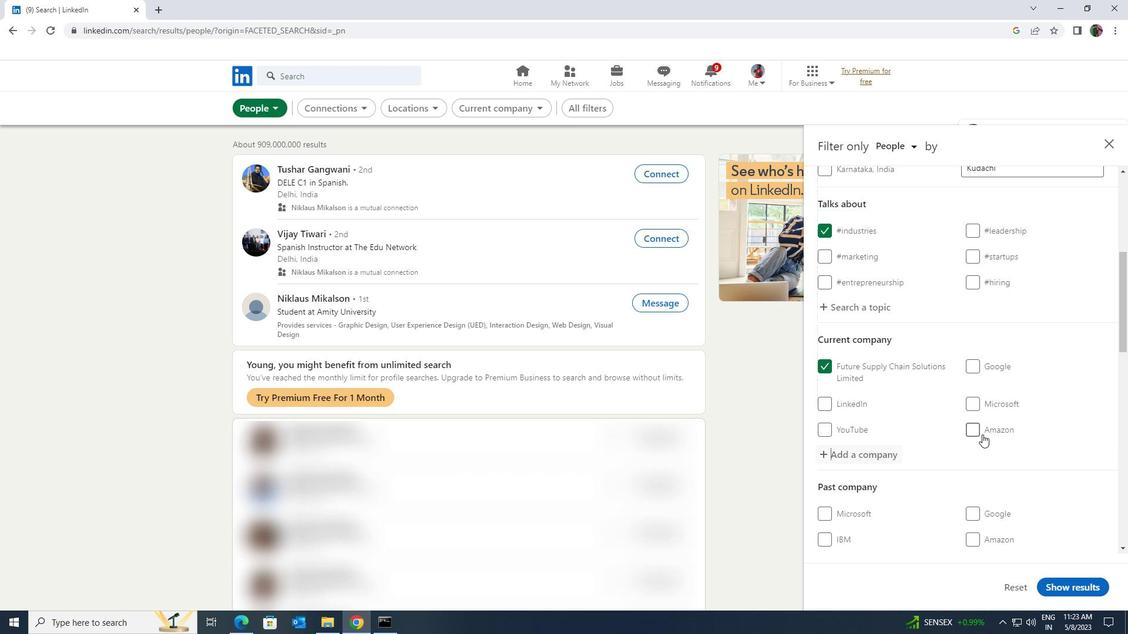 
Action: Mouse scrolled (981, 434) with delta (0, 0)
Screenshot: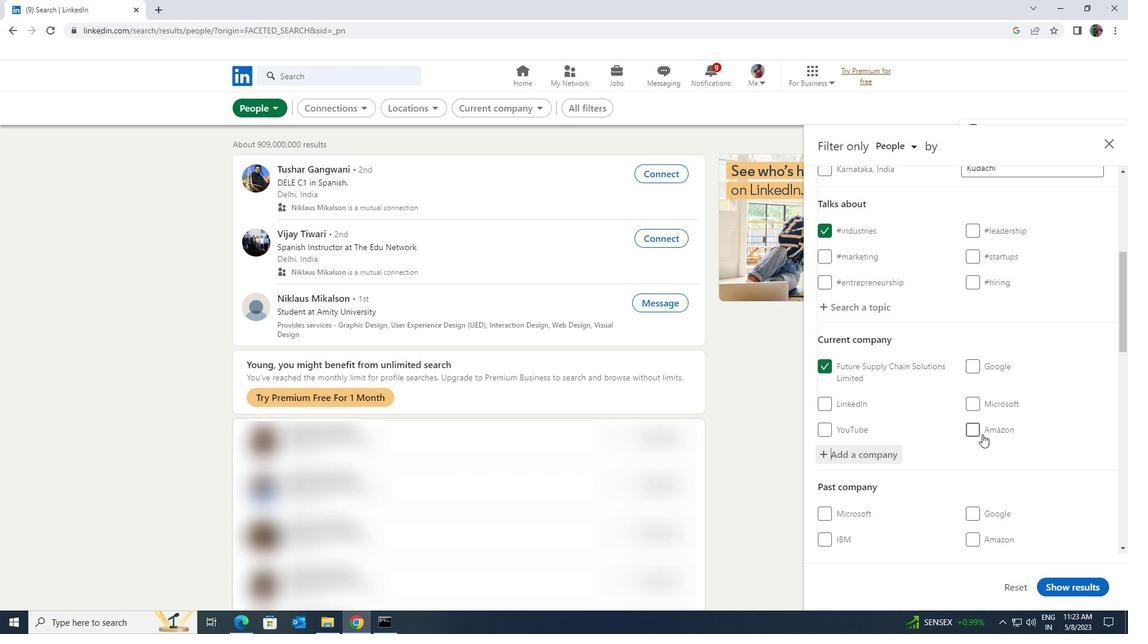 
Action: Mouse scrolled (981, 434) with delta (0, 0)
Screenshot: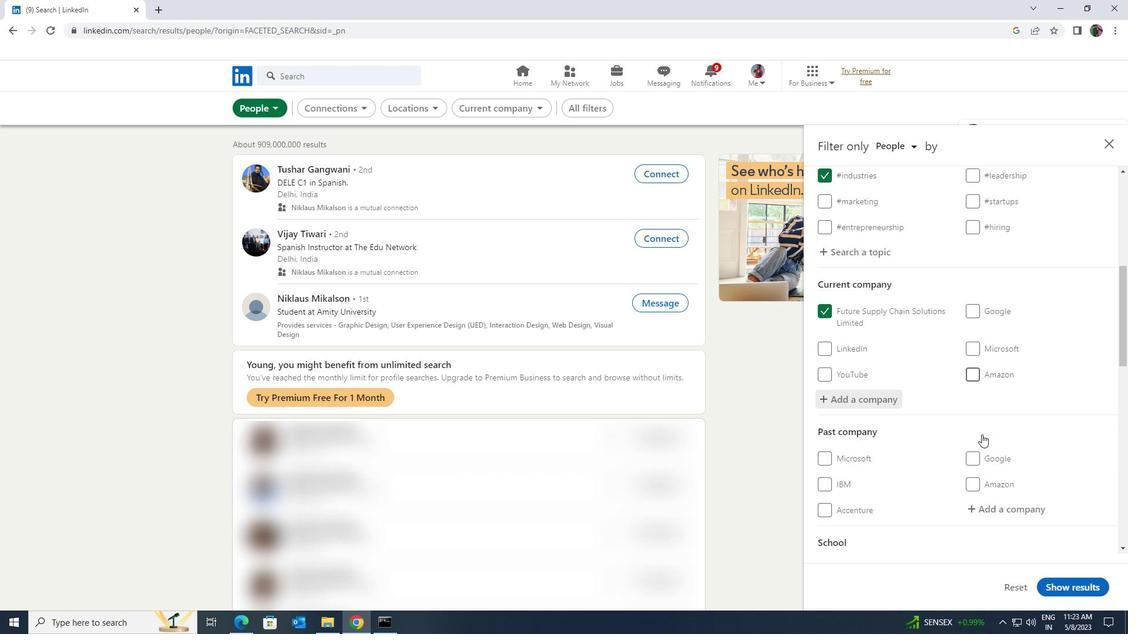 
Action: Mouse scrolled (981, 434) with delta (0, 0)
Screenshot: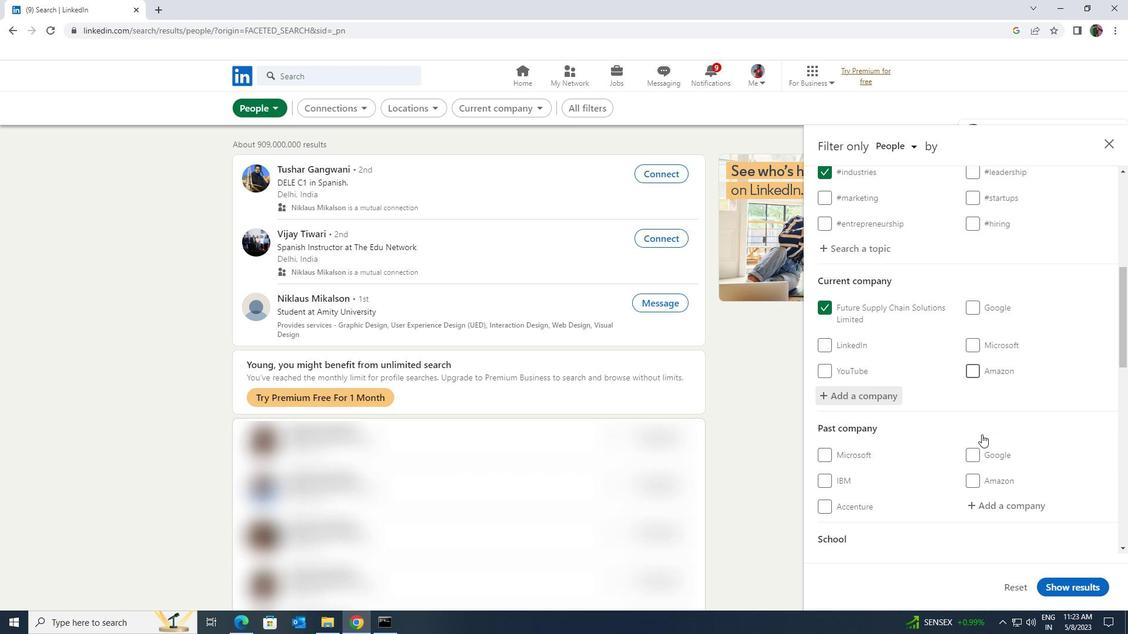 
Action: Mouse scrolled (981, 434) with delta (0, 0)
Screenshot: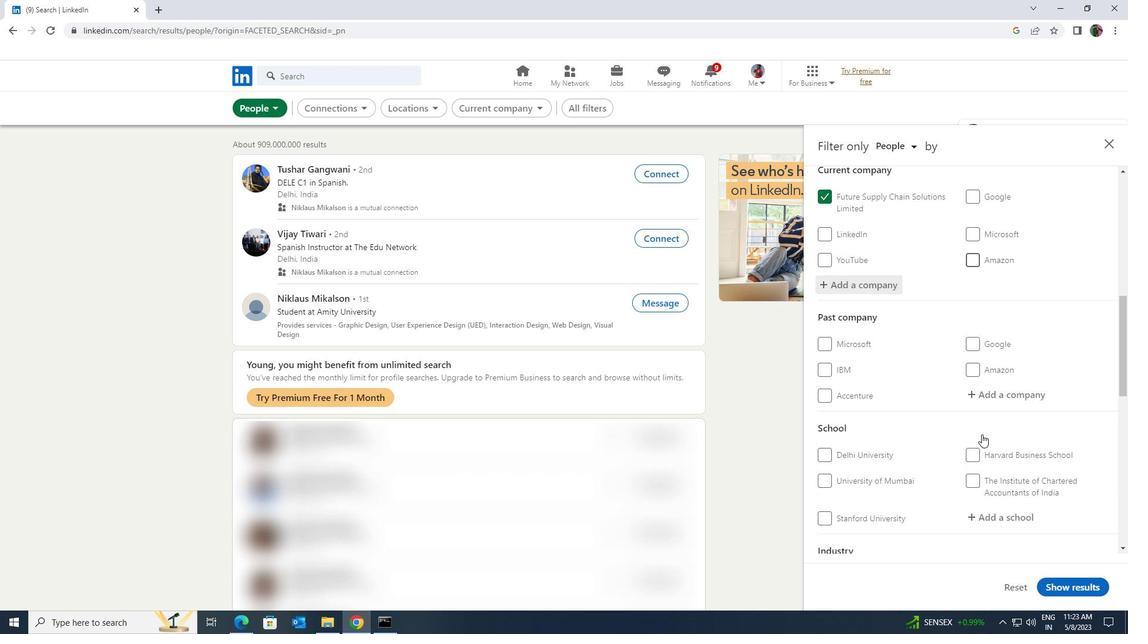 
Action: Mouse moved to (980, 448)
Screenshot: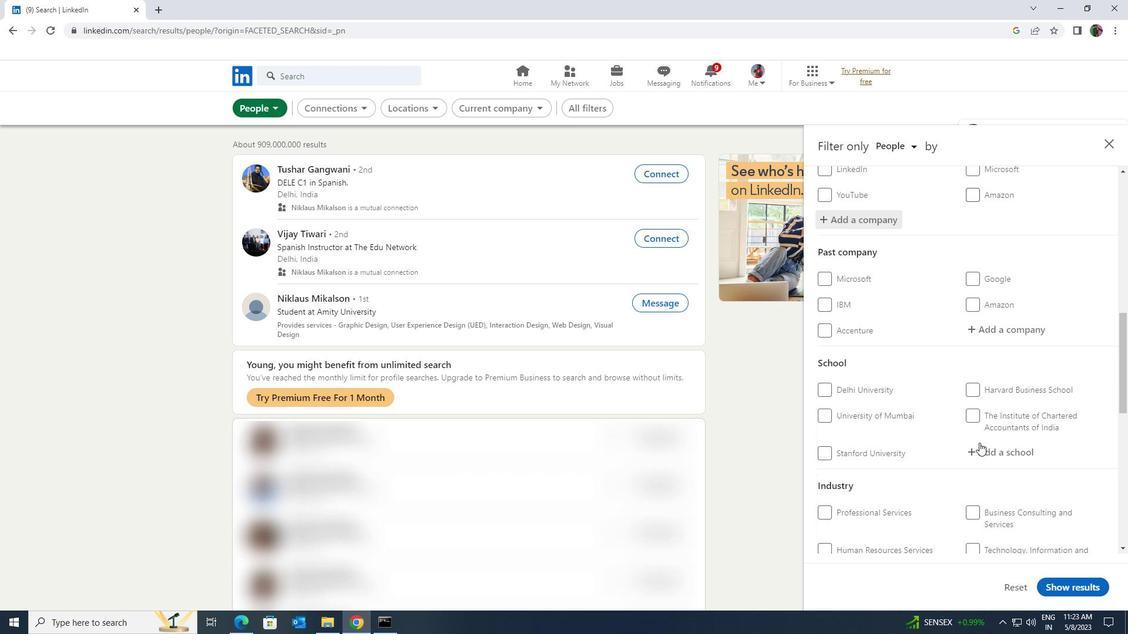 
Action: Mouse pressed left at (980, 448)
Screenshot: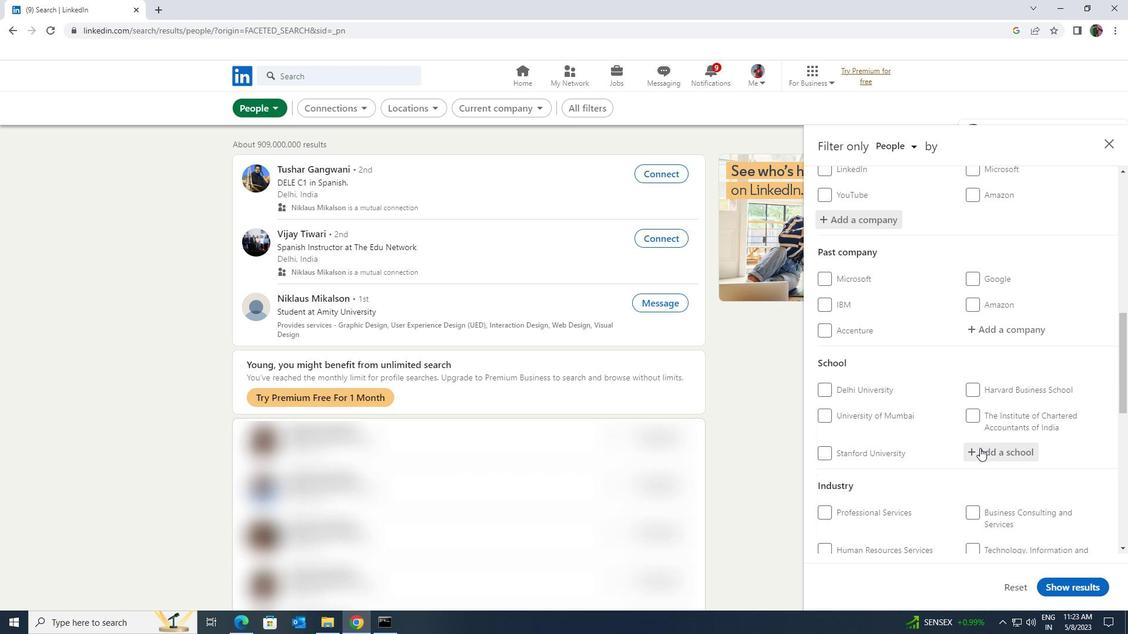 
Action: Key pressed <Key.shift><Key.shift><Key.shift><Key.shift><Key.shift><Key.shift><Key.shift><Key.shift><Key.shift><Key.shift><Key.shift>KUVEMPU
Screenshot: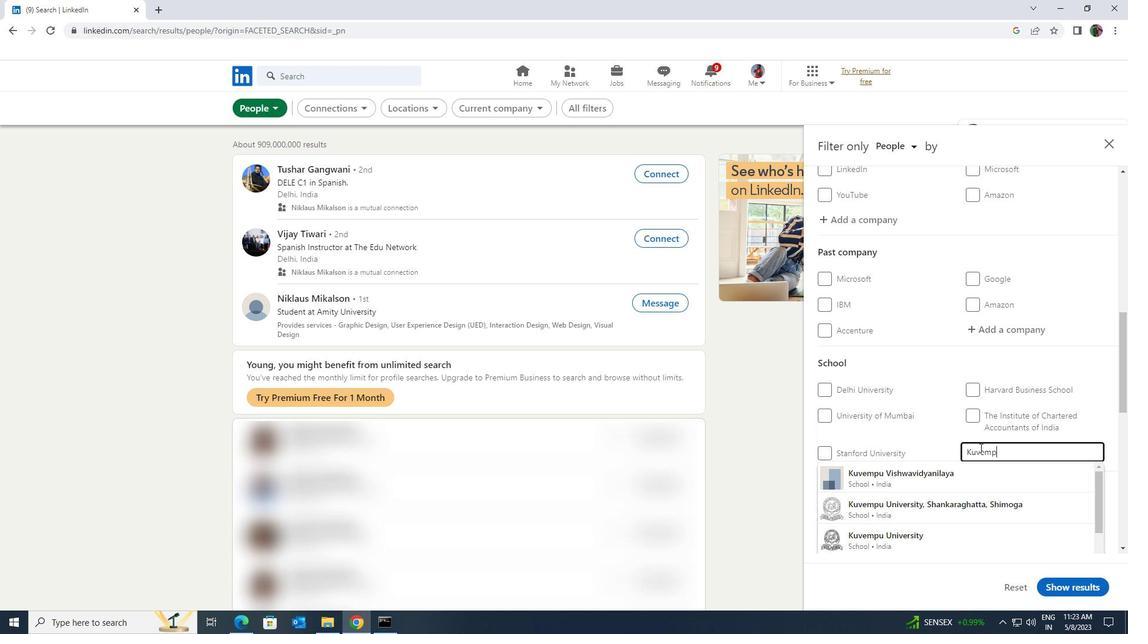 
Action: Mouse moved to (979, 468)
Screenshot: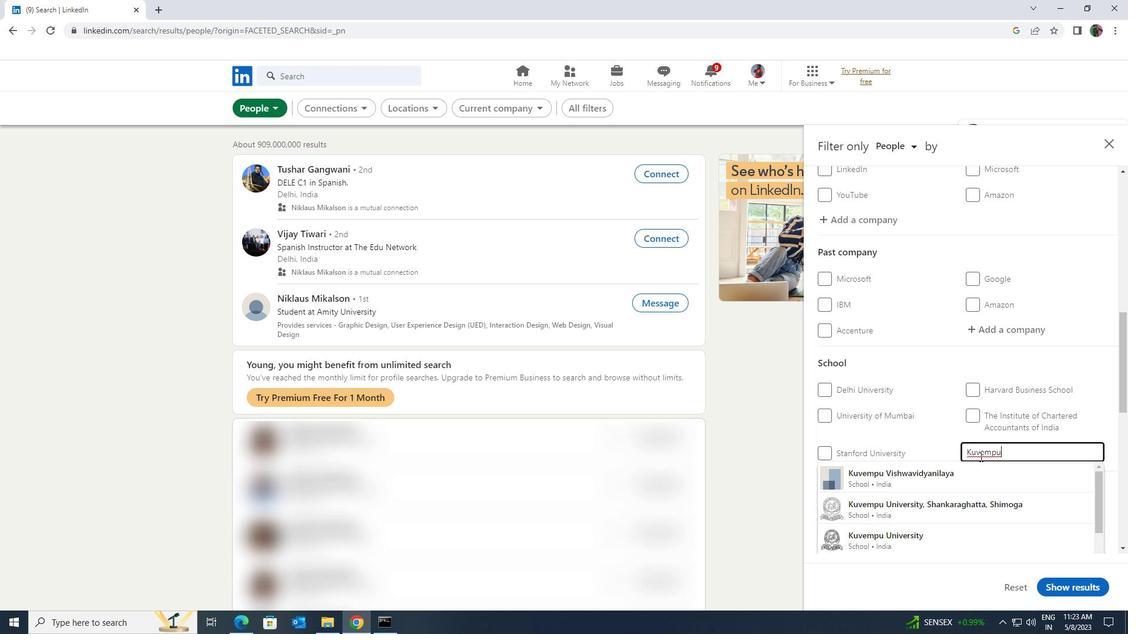 
Action: Mouse pressed left at (979, 468)
Screenshot: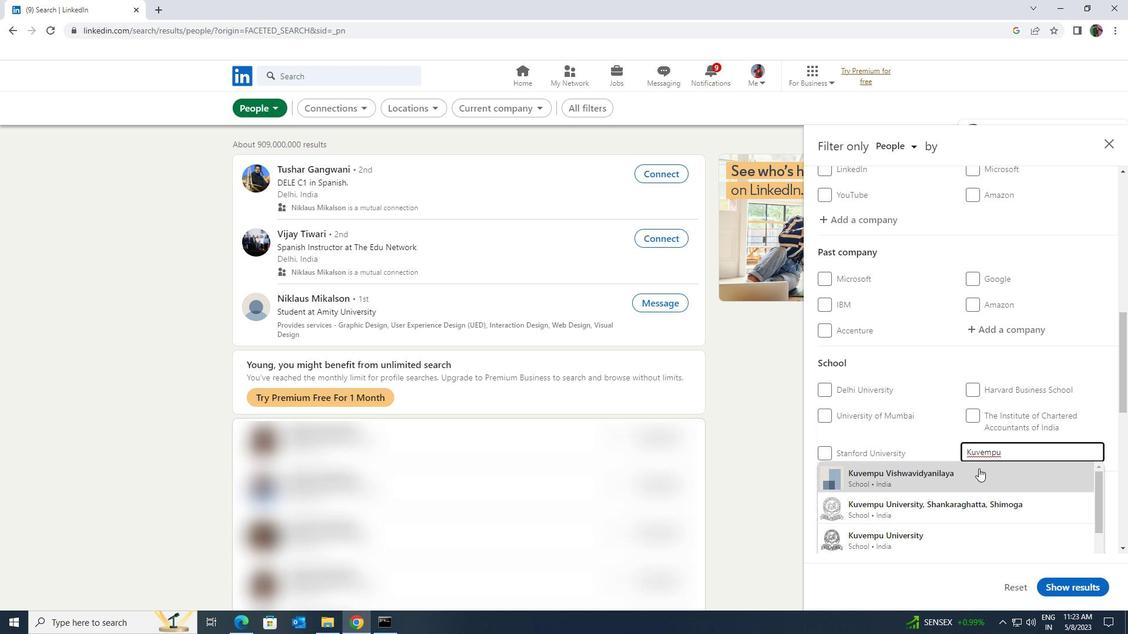 
Action: Mouse moved to (978, 469)
Screenshot: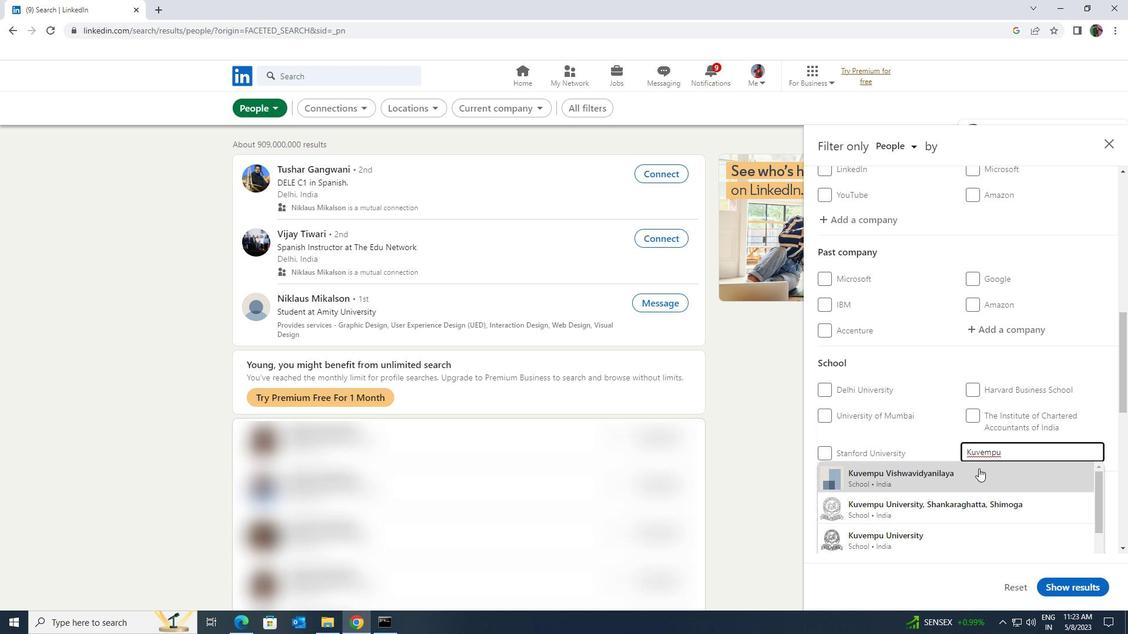 
Action: Mouse scrolled (978, 468) with delta (0, 0)
Screenshot: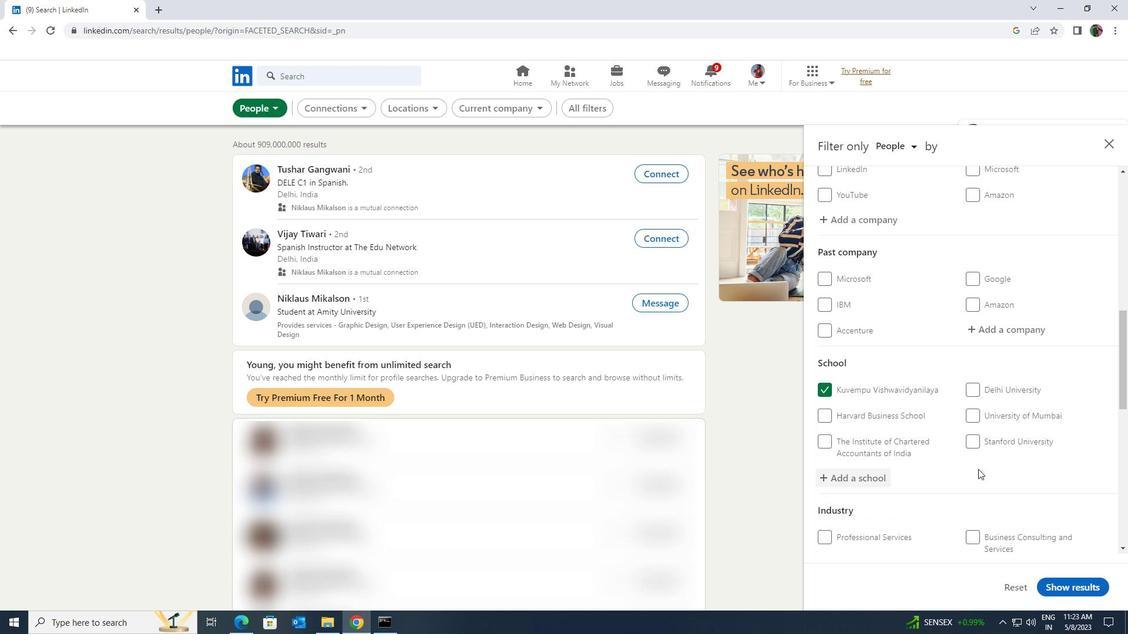 
Action: Mouse scrolled (978, 468) with delta (0, 0)
Screenshot: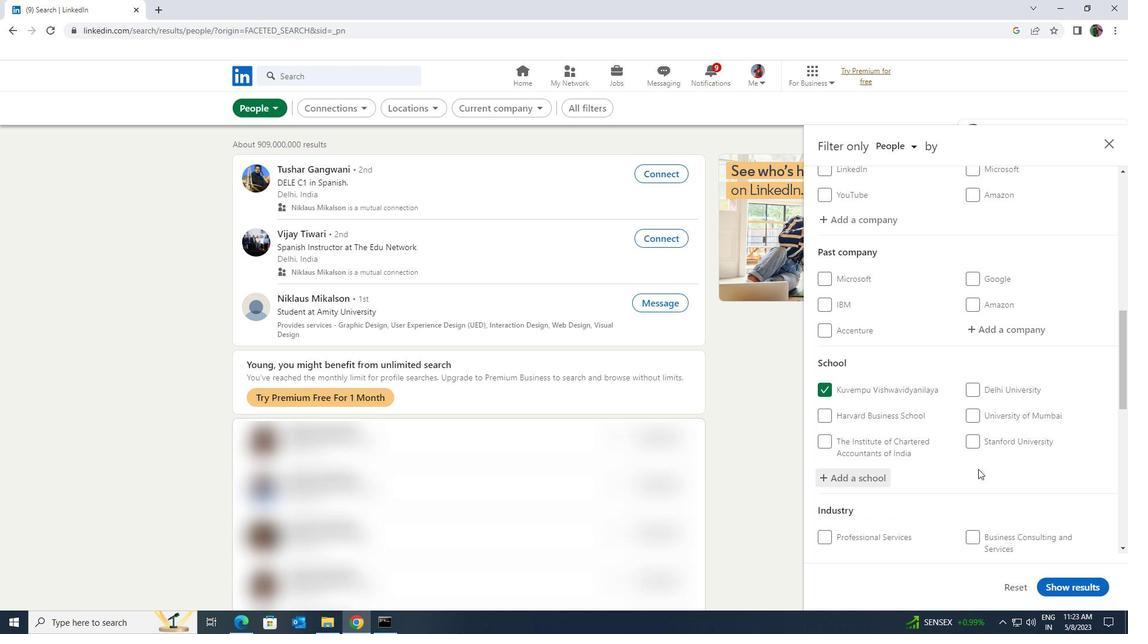 
Action: Mouse moved to (978, 469)
Screenshot: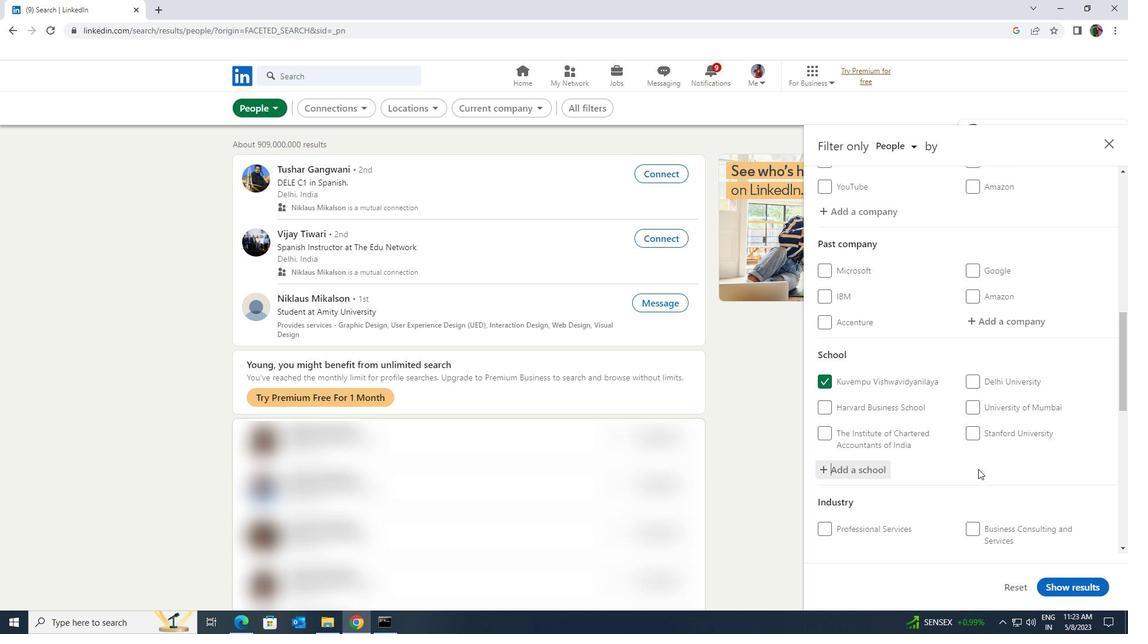 
Action: Mouse scrolled (978, 468) with delta (0, 0)
Screenshot: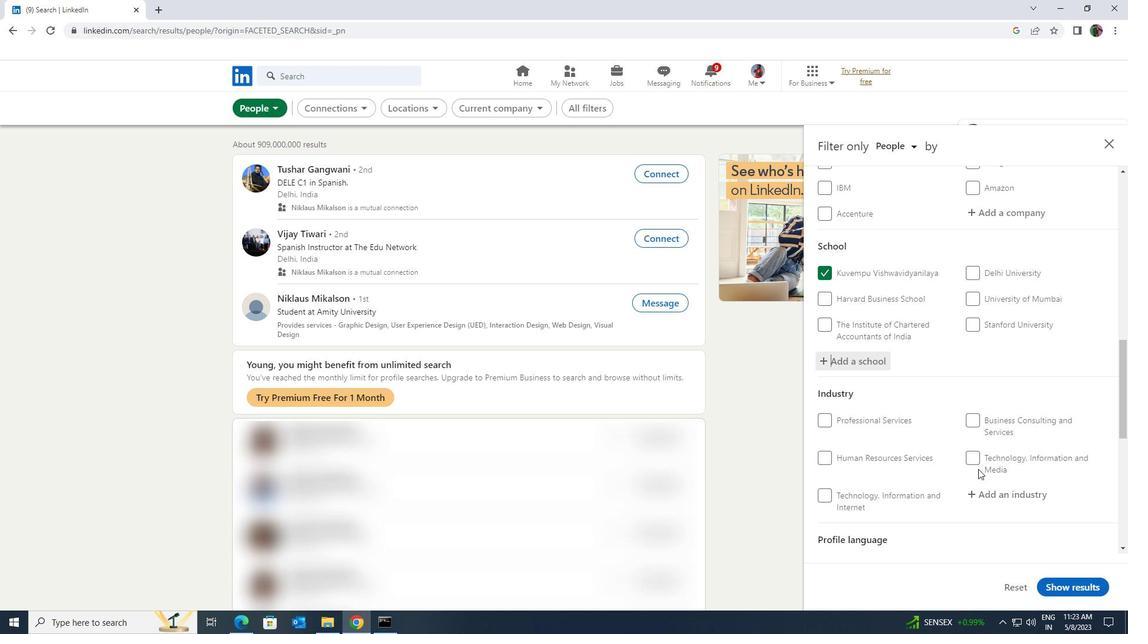 
Action: Mouse moved to (989, 435)
Screenshot: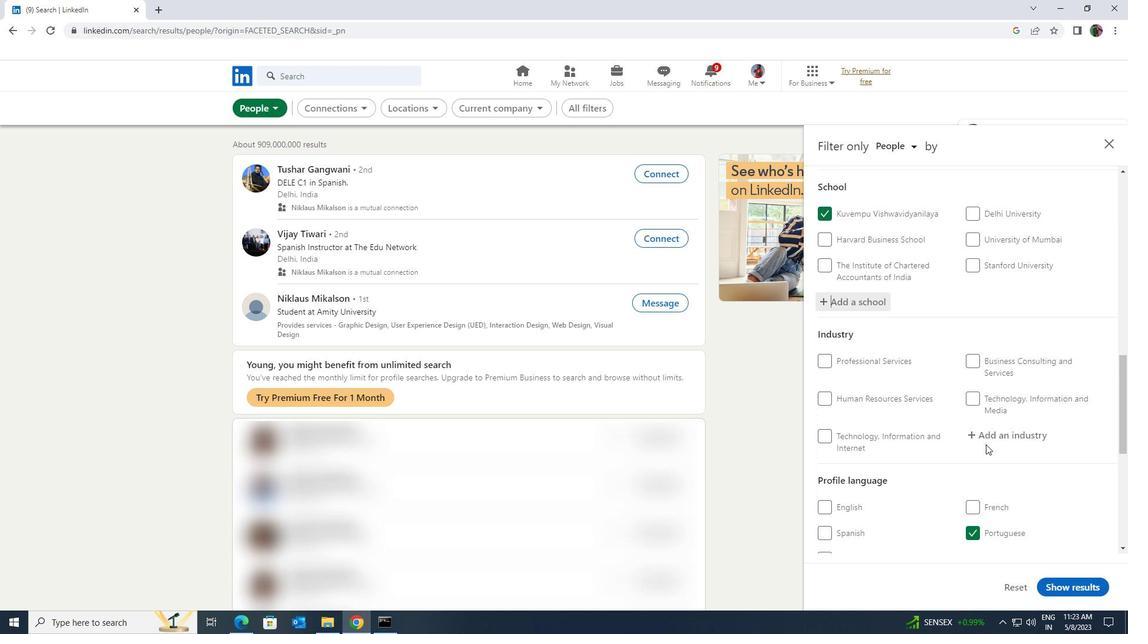 
Action: Mouse pressed left at (989, 435)
Screenshot: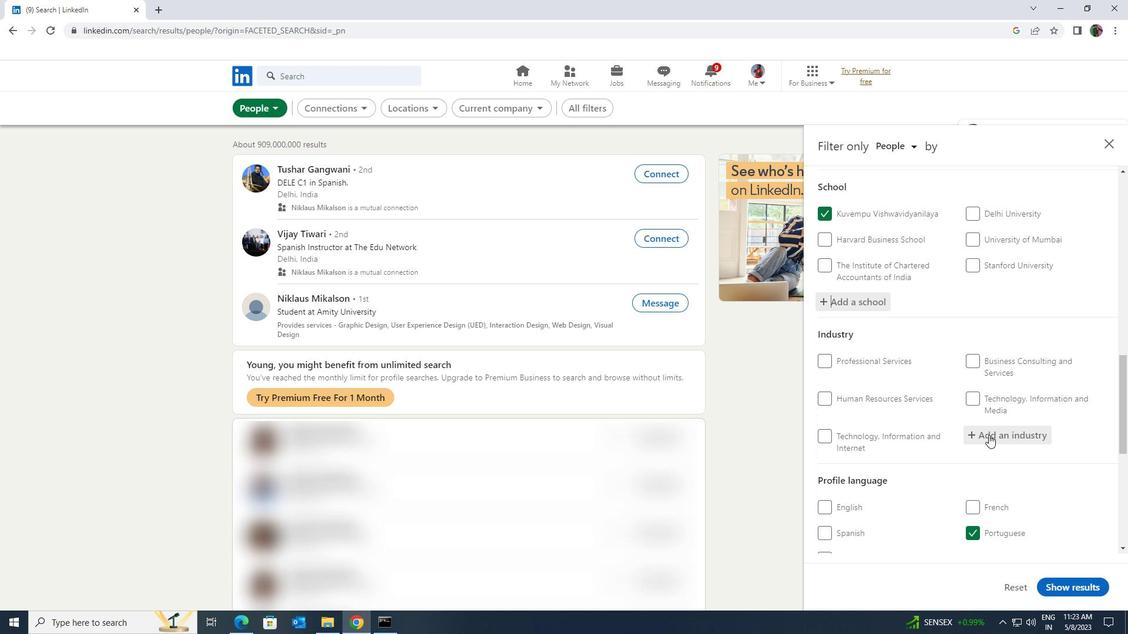 
Action: Key pressed <Key.shift><Key.shift>PERSONAL<Key.space><Key.shift>CARE
Screenshot: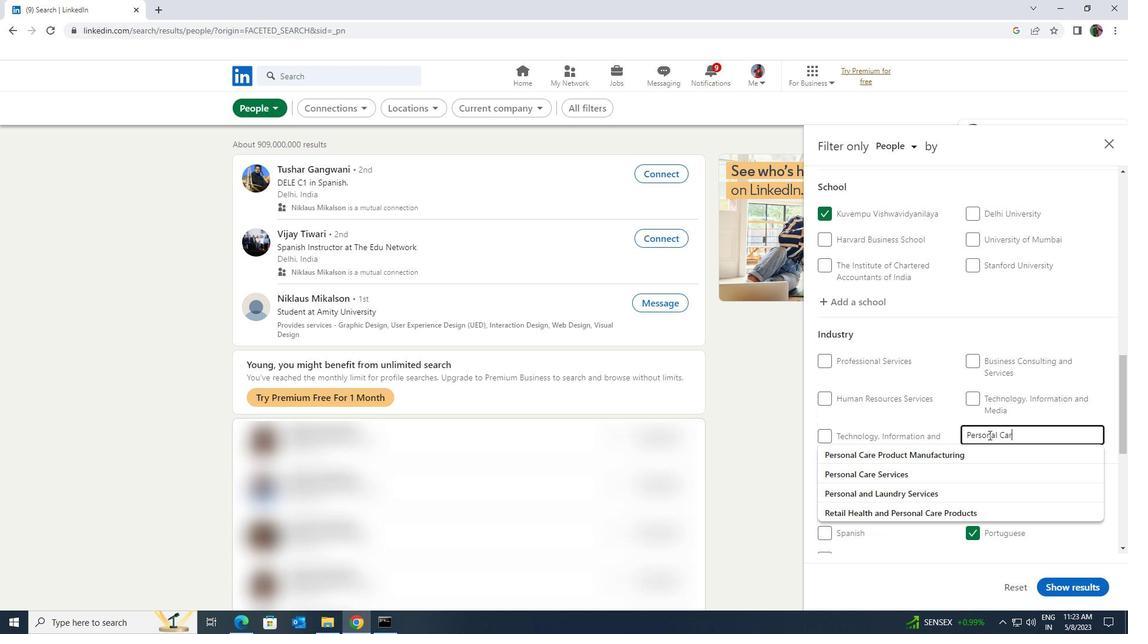 
Action: Mouse moved to (979, 466)
Screenshot: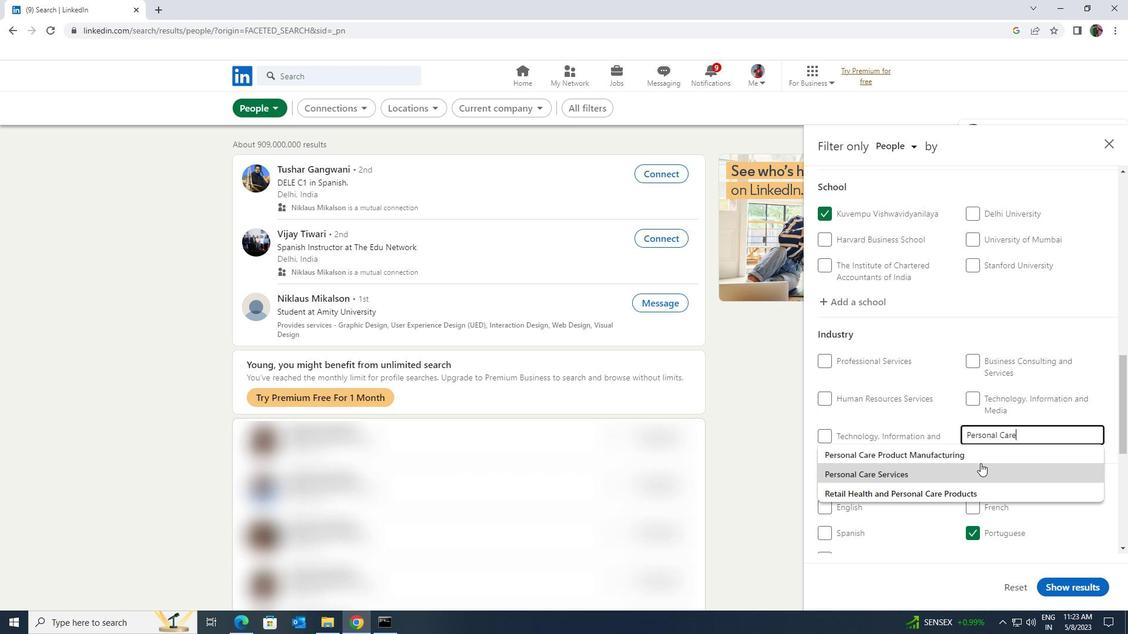 
Action: Mouse pressed left at (979, 466)
Screenshot: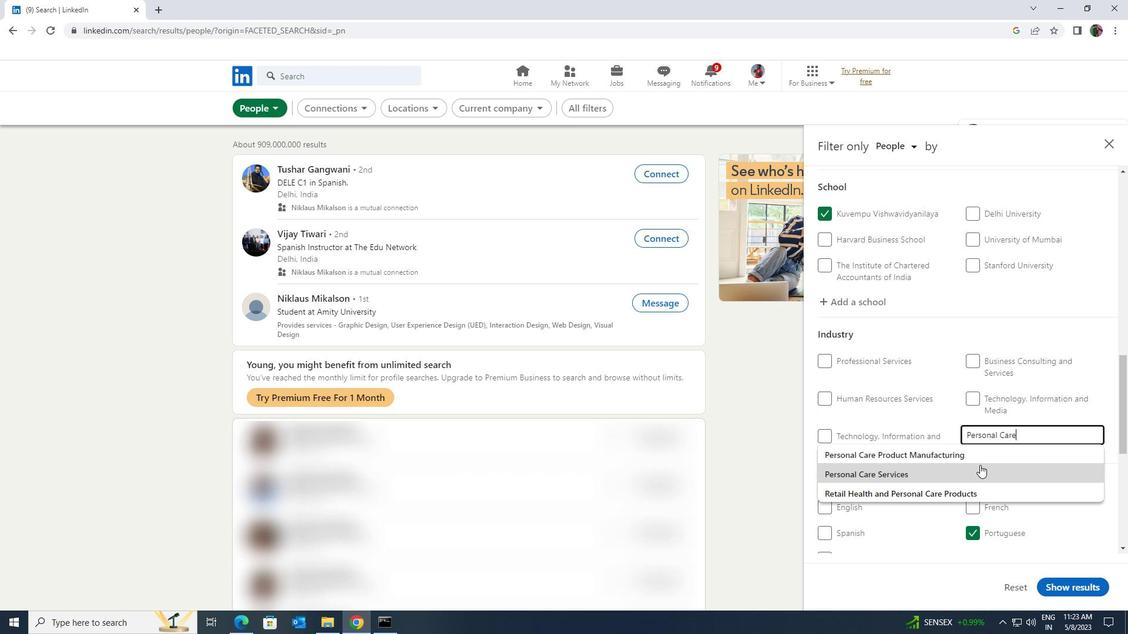 
Action: Mouse moved to (974, 444)
Screenshot: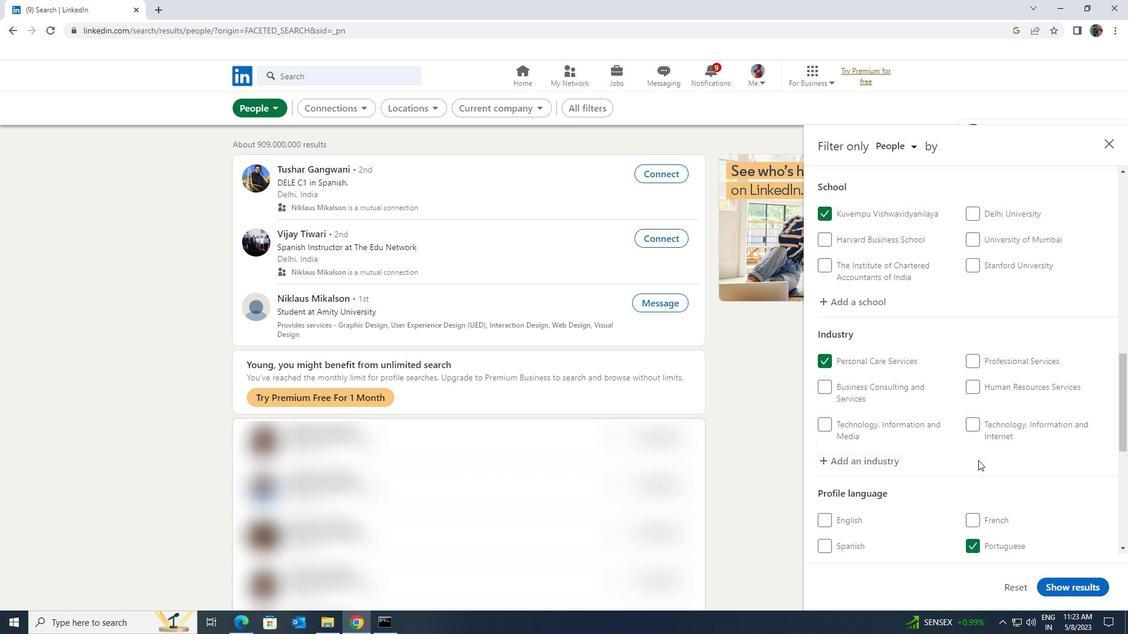 
Action: Mouse scrolled (974, 444) with delta (0, 0)
Screenshot: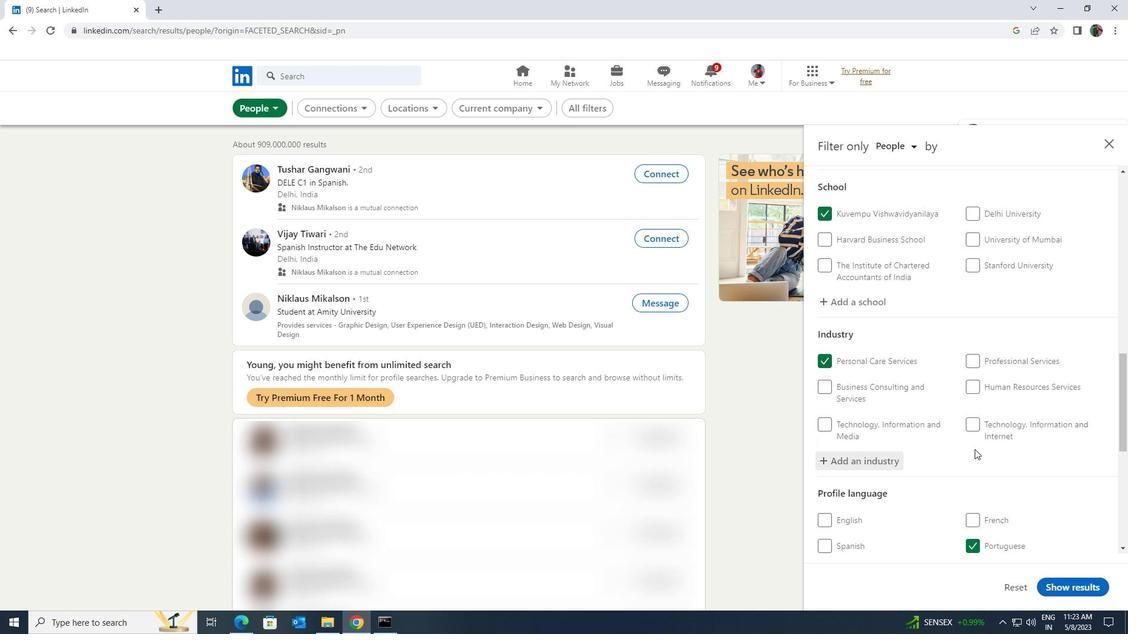 
Action: Mouse scrolled (974, 444) with delta (0, 0)
Screenshot: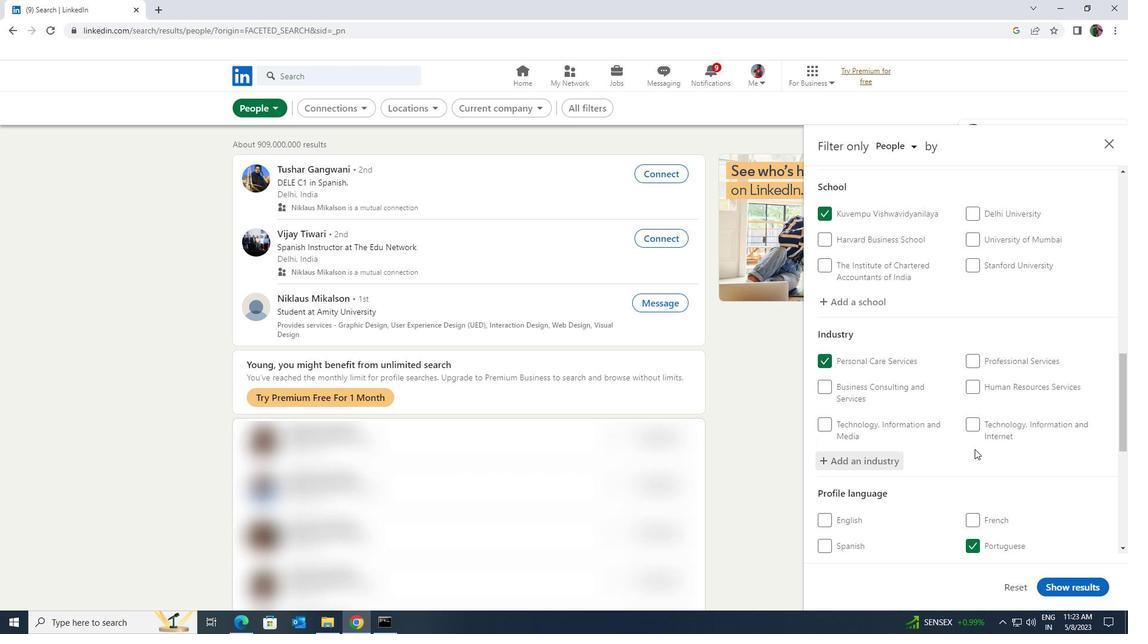
Action: Mouse scrolled (974, 444) with delta (0, 0)
Screenshot: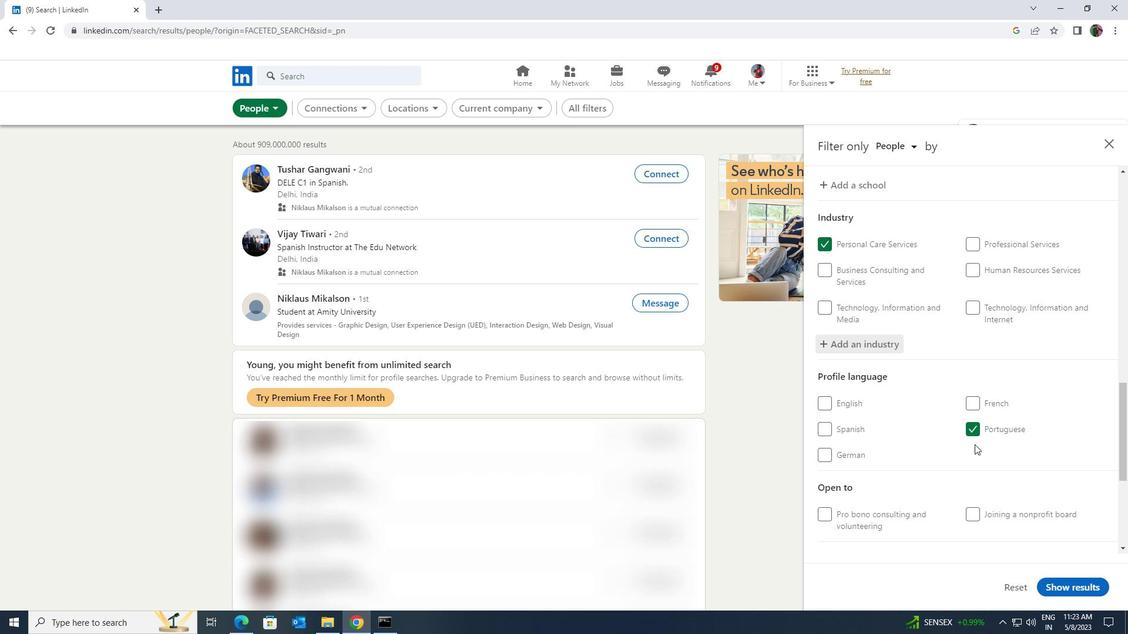 
Action: Mouse scrolled (974, 444) with delta (0, 0)
Screenshot: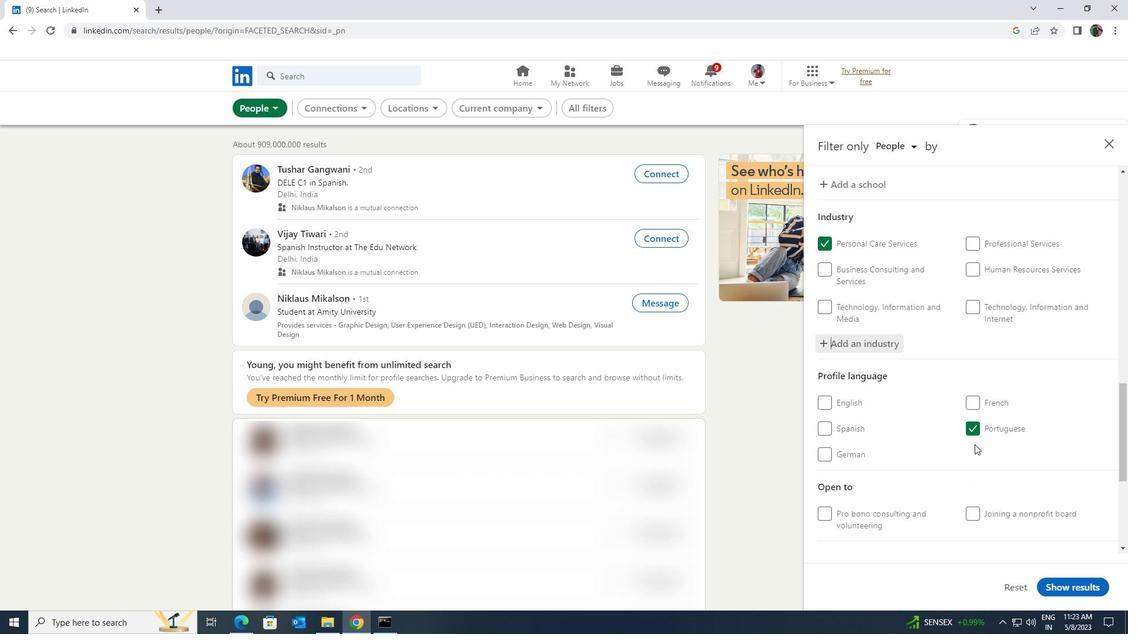 
Action: Mouse scrolled (974, 444) with delta (0, 0)
Screenshot: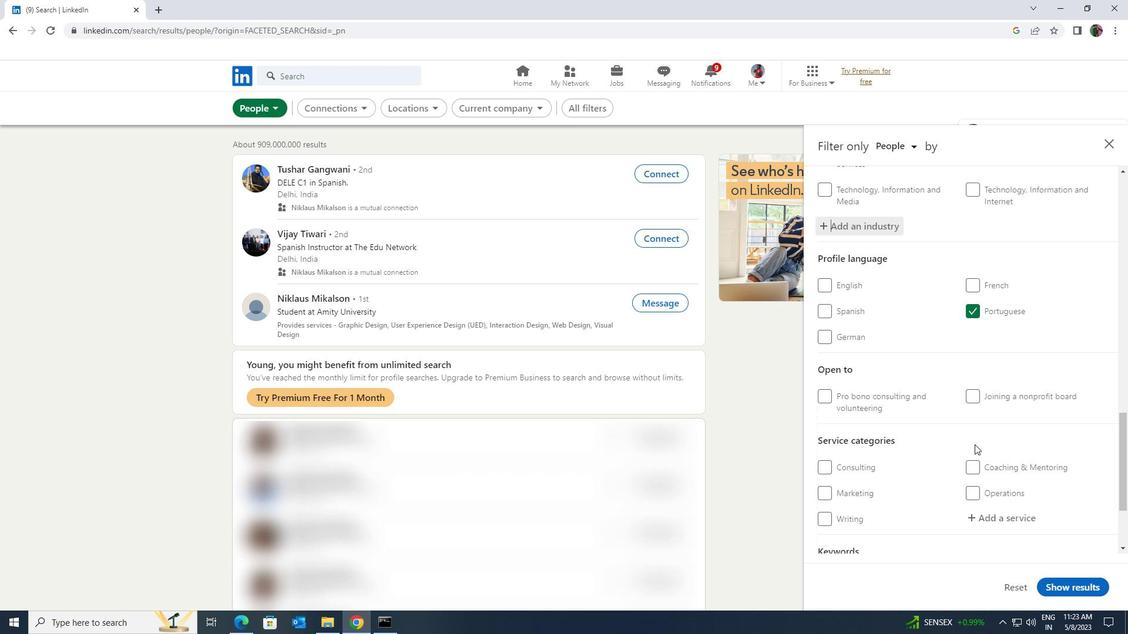 
Action: Mouse moved to (979, 455)
Screenshot: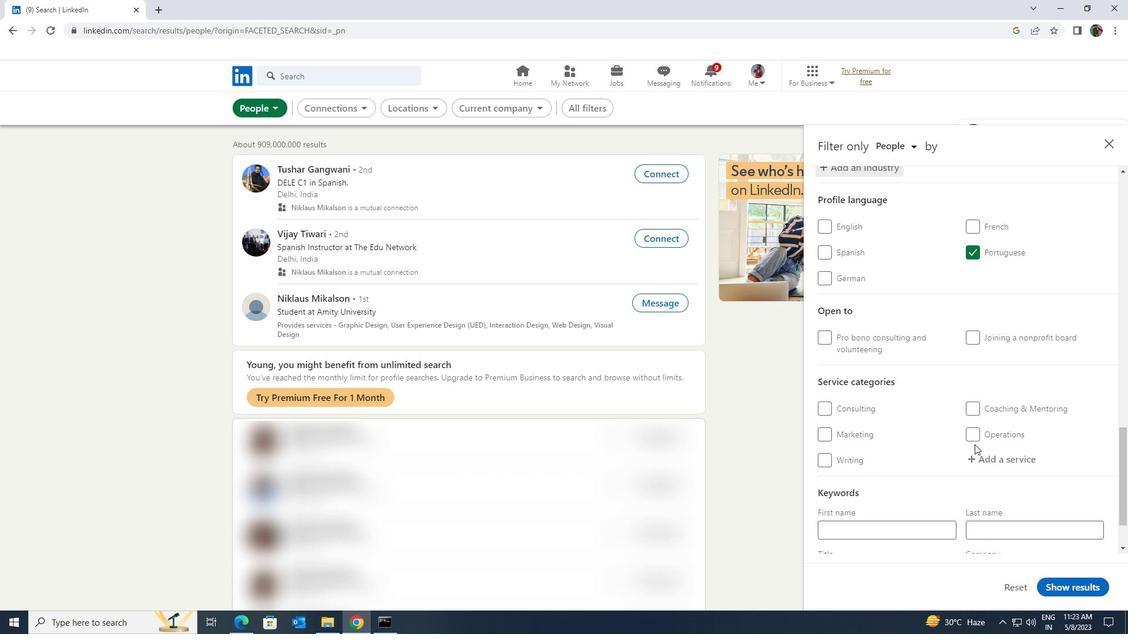 
Action: Mouse pressed left at (979, 455)
Screenshot: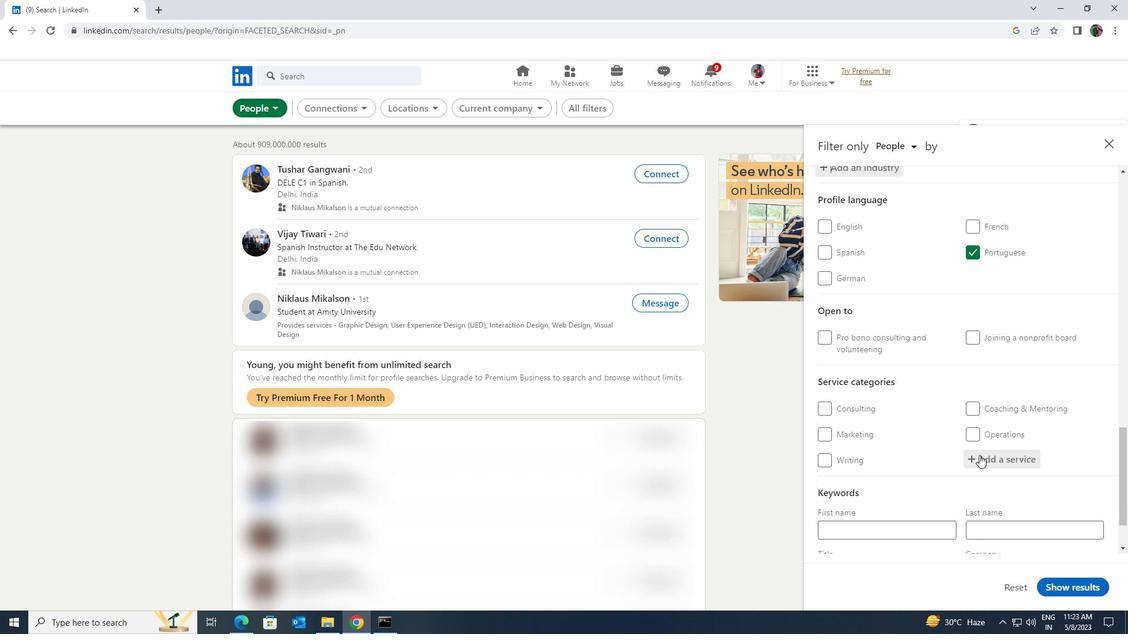 
Action: Key pressed <Key.shift><Key.shift><Key.shift><Key.shift><Key.shift>REAL<Key.space><Key.shift>ESTATE
Screenshot: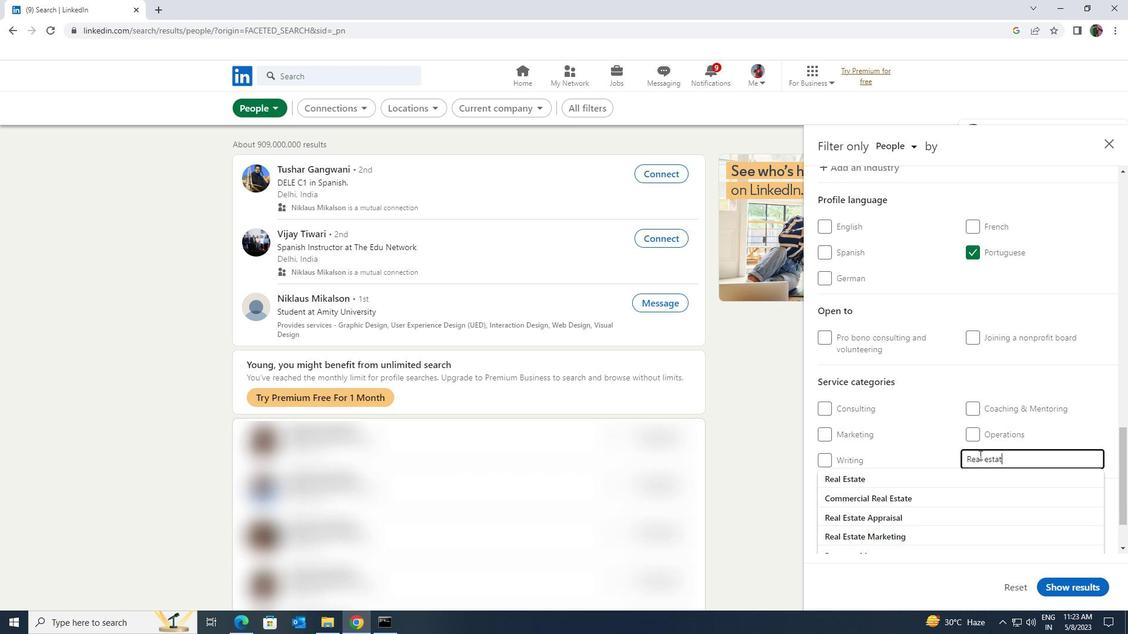 
Action: Mouse moved to (977, 480)
Screenshot: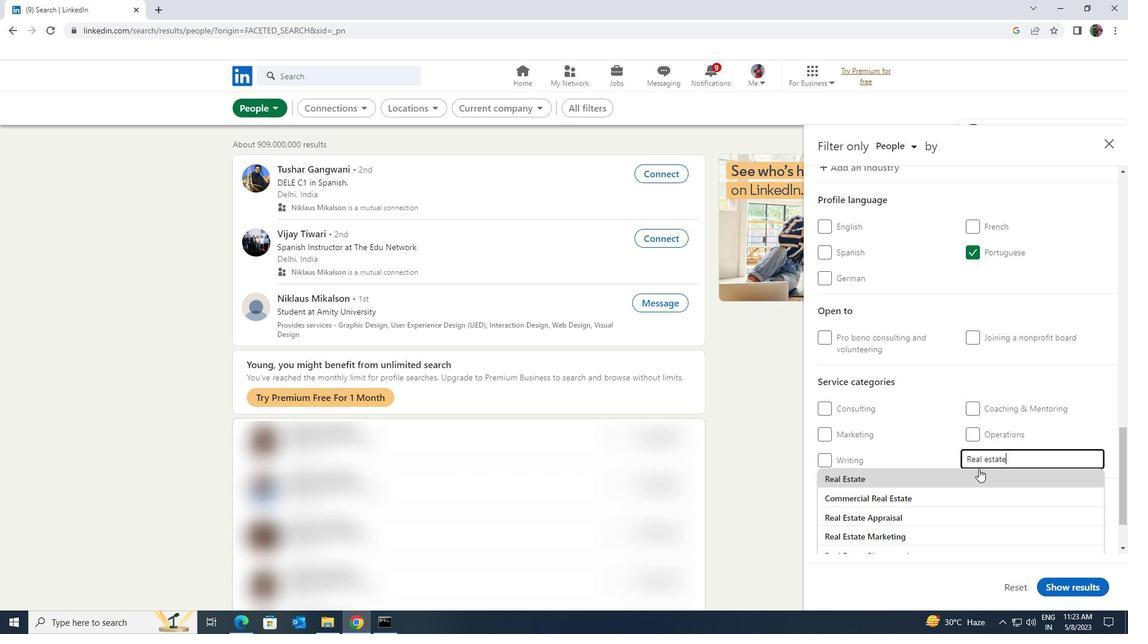
Action: Mouse pressed left at (977, 480)
Screenshot: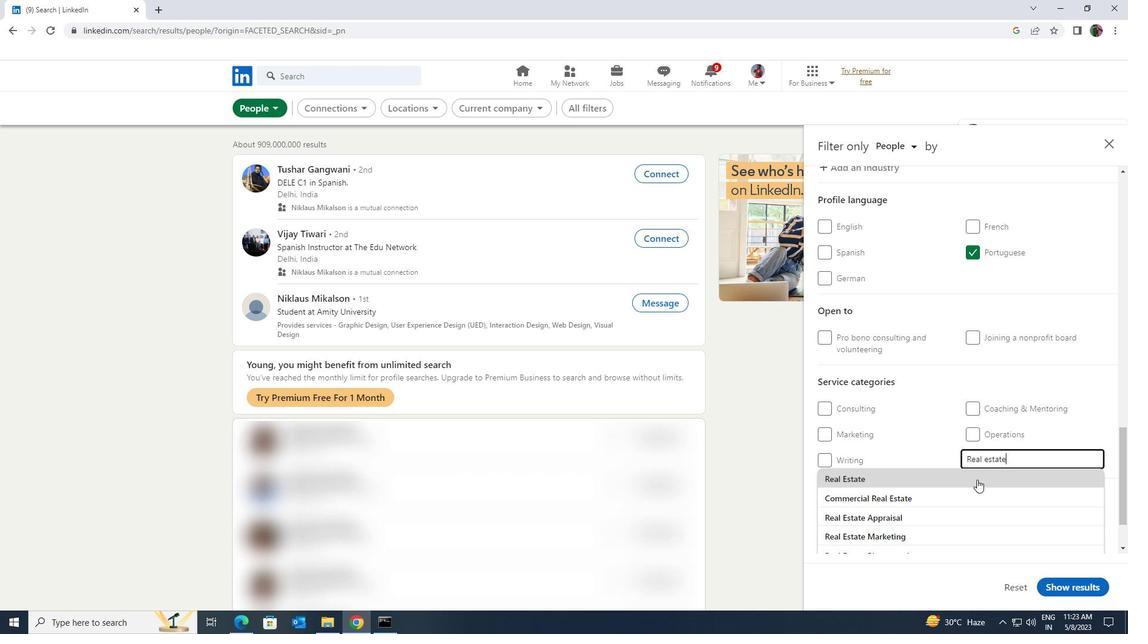 
Action: Mouse scrolled (977, 479) with delta (0, 0)
Screenshot: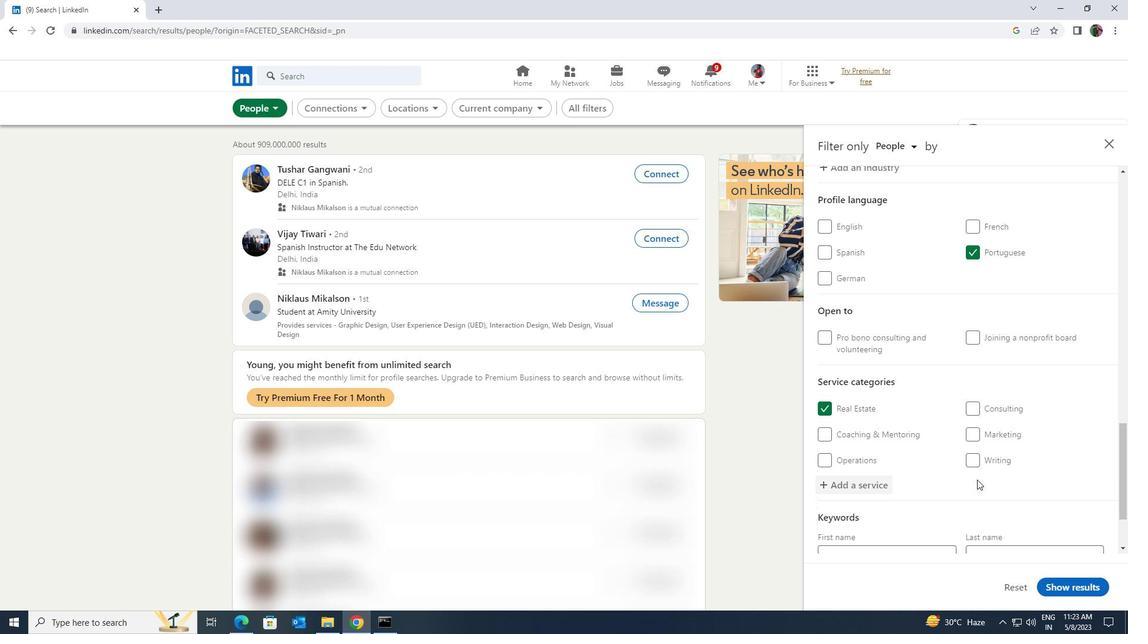
Action: Mouse scrolled (977, 479) with delta (0, 0)
Screenshot: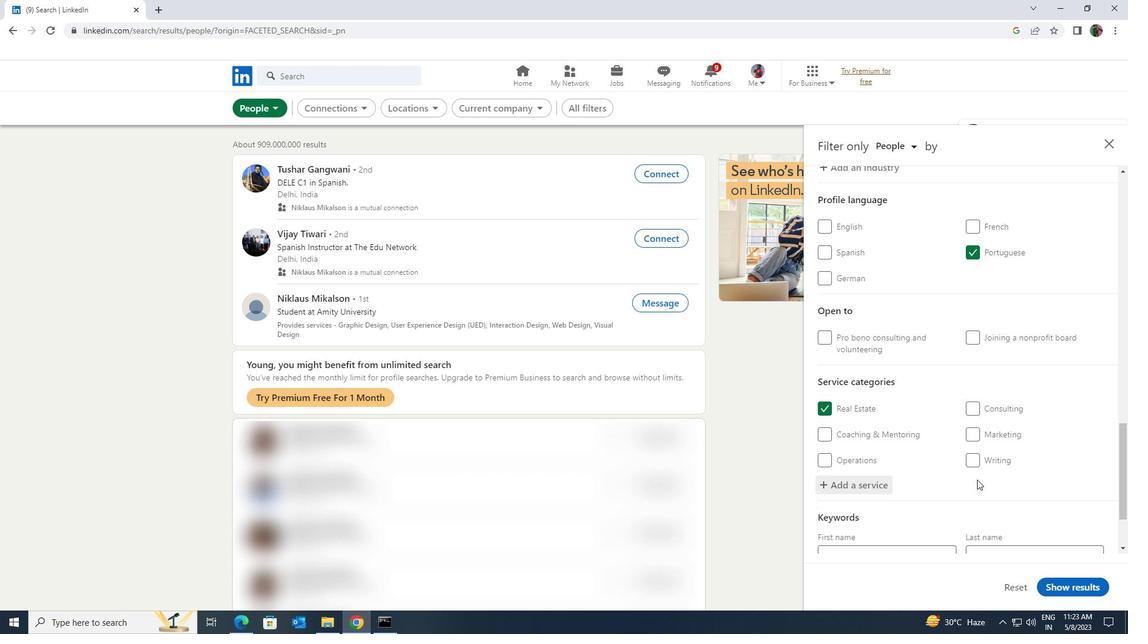 
Action: Mouse scrolled (977, 479) with delta (0, 0)
Screenshot: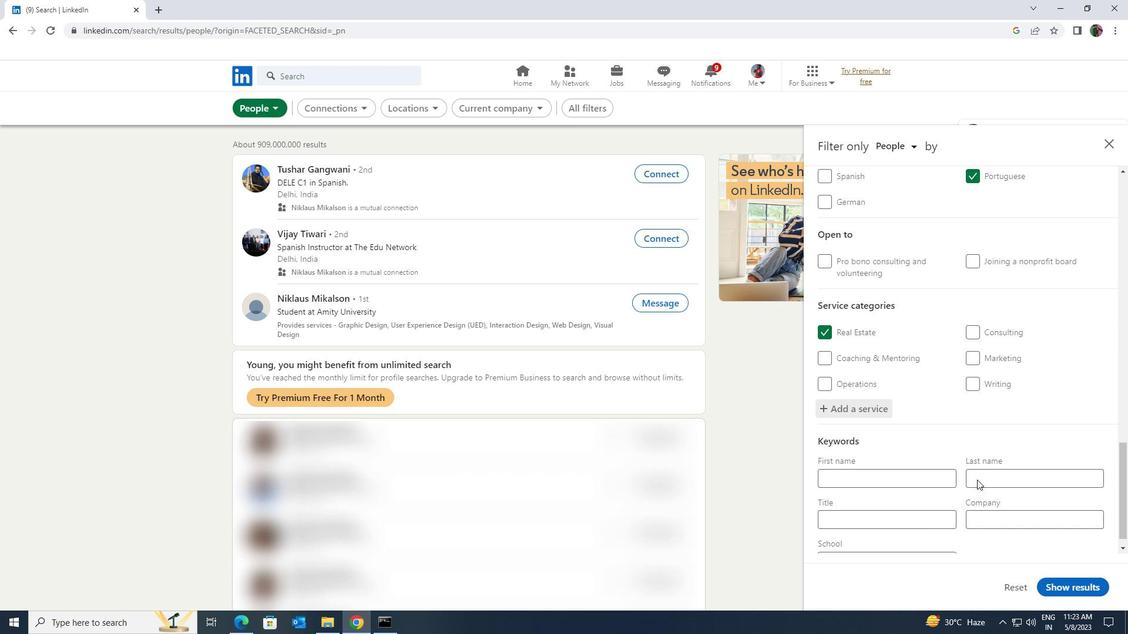 
Action: Mouse scrolled (977, 479) with delta (0, 0)
Screenshot: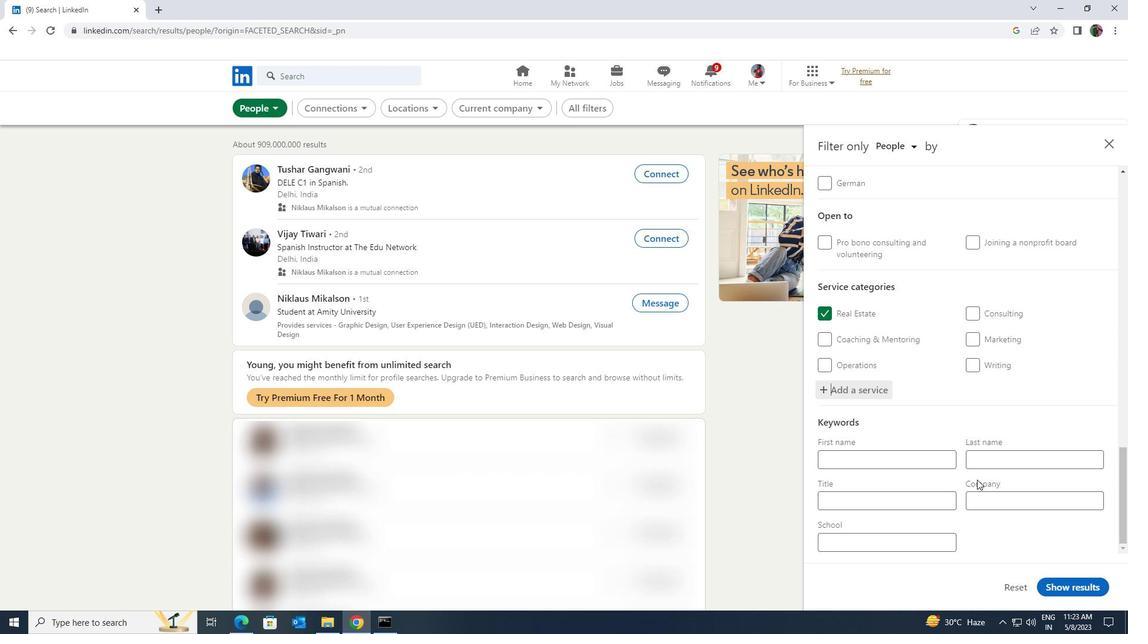 
Action: Mouse moved to (927, 502)
Screenshot: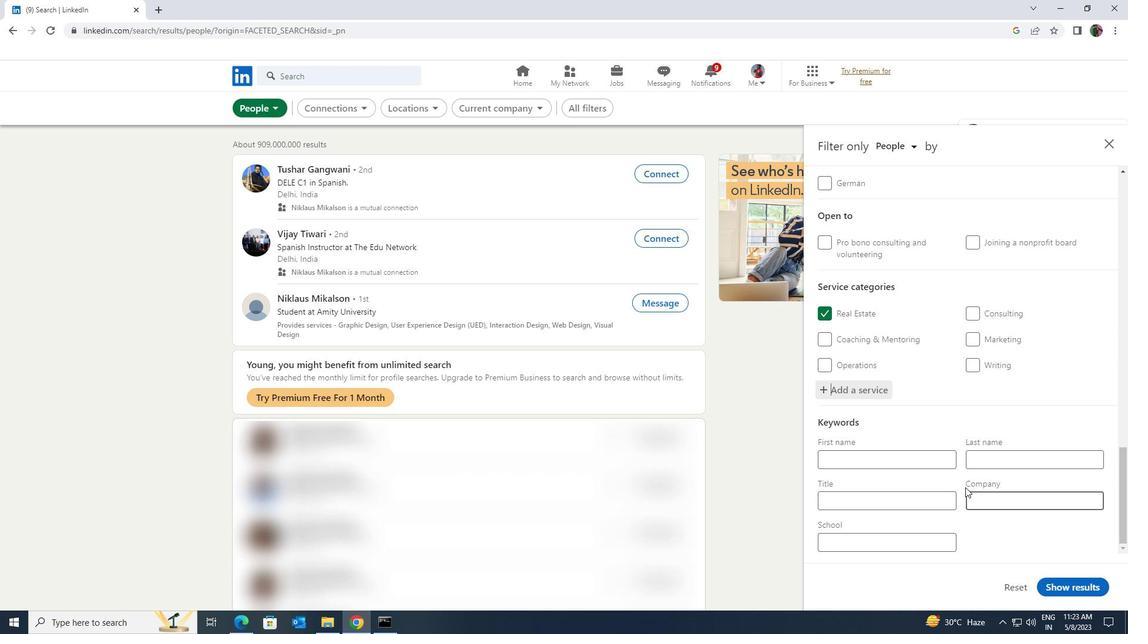 
Action: Mouse pressed left at (927, 502)
Screenshot: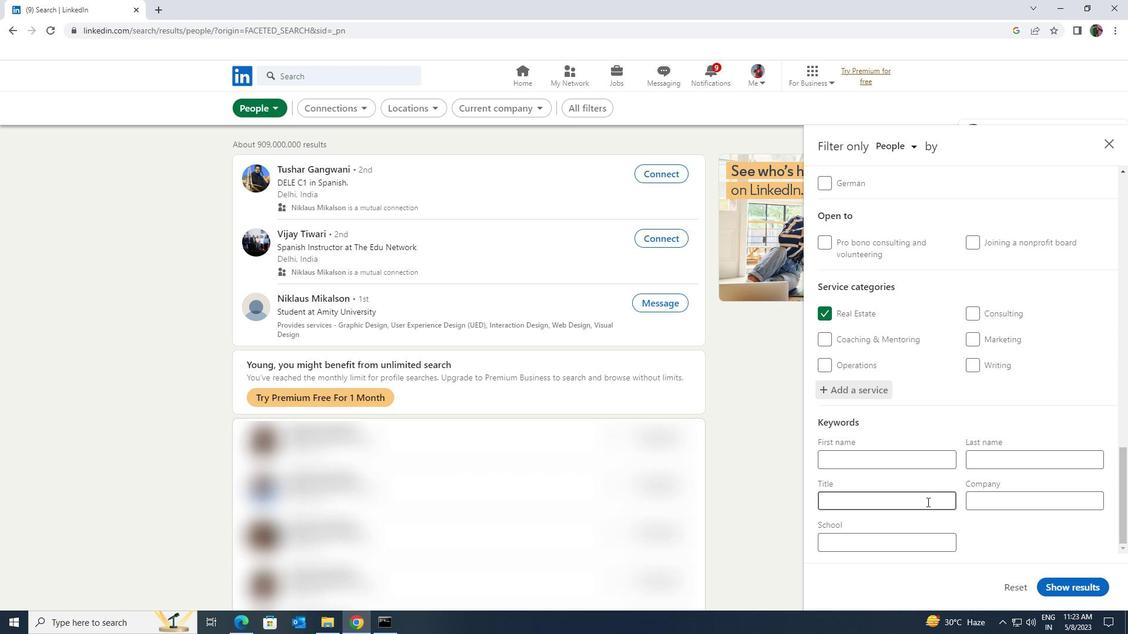 
Action: Key pressed <Key.shift><Key.shift><Key.shift><Key.shift><Key.shift><Key.shift><Key.shift><Key.shift><Key.shift><Key.shift><Key.shift><Key.shift><Key.shift><Key.shift><Key.shift><Key.shift><Key.shift><Key.shift><Key.shift><Key.shift><Key.shift><Key.shift><Key.shift>E<Key.shift>COOMERCE<Key.space><Key.shift><Key.shift><Key.shift>MARKETING<Key.space><Key.shift><Key.shift><Key.shift><Key.shift><Key.shift><Key.shift><Key.shift><Key.shift><Key.shift><Key.shift><Key.shift><Key.shift>SPECIALIST
Screenshot: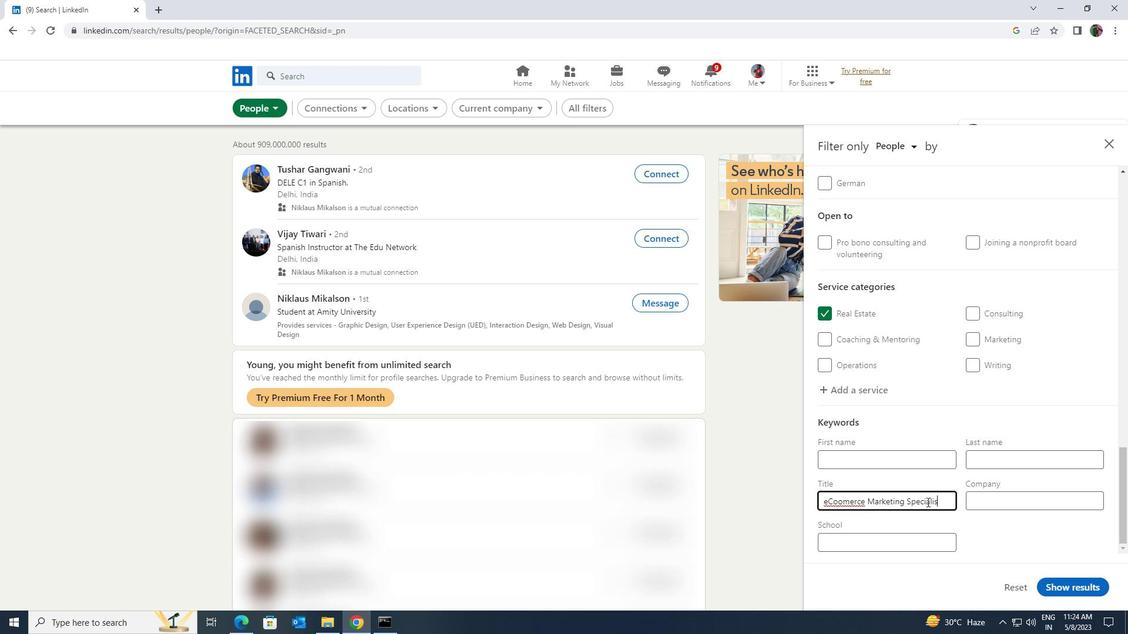 
Action: Mouse moved to (1054, 585)
Screenshot: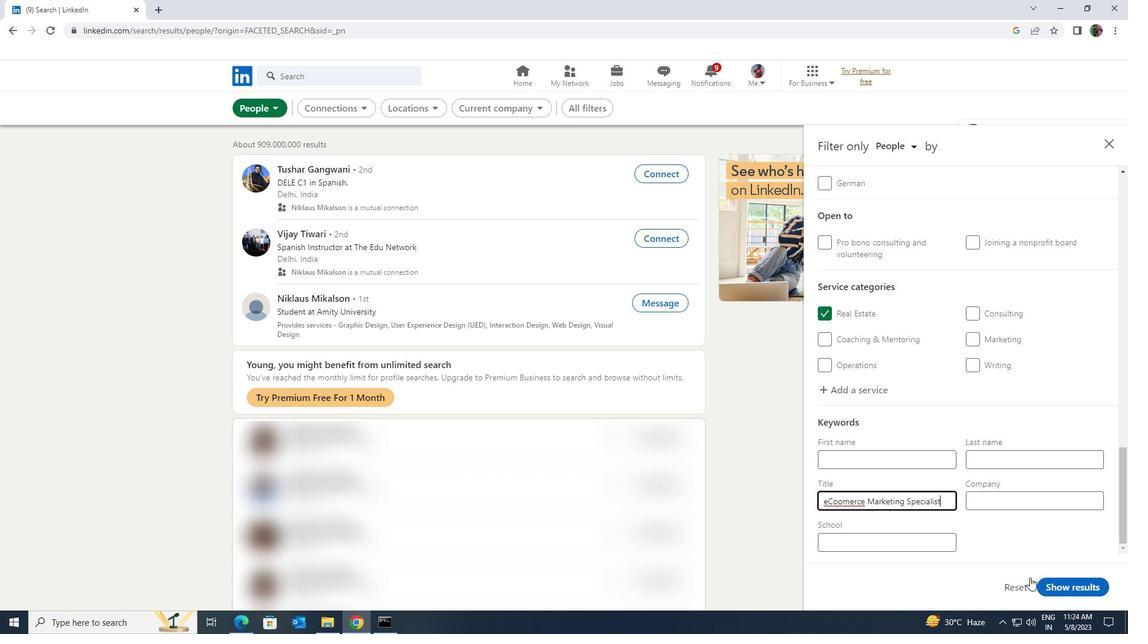 
Action: Mouse pressed left at (1054, 585)
Screenshot: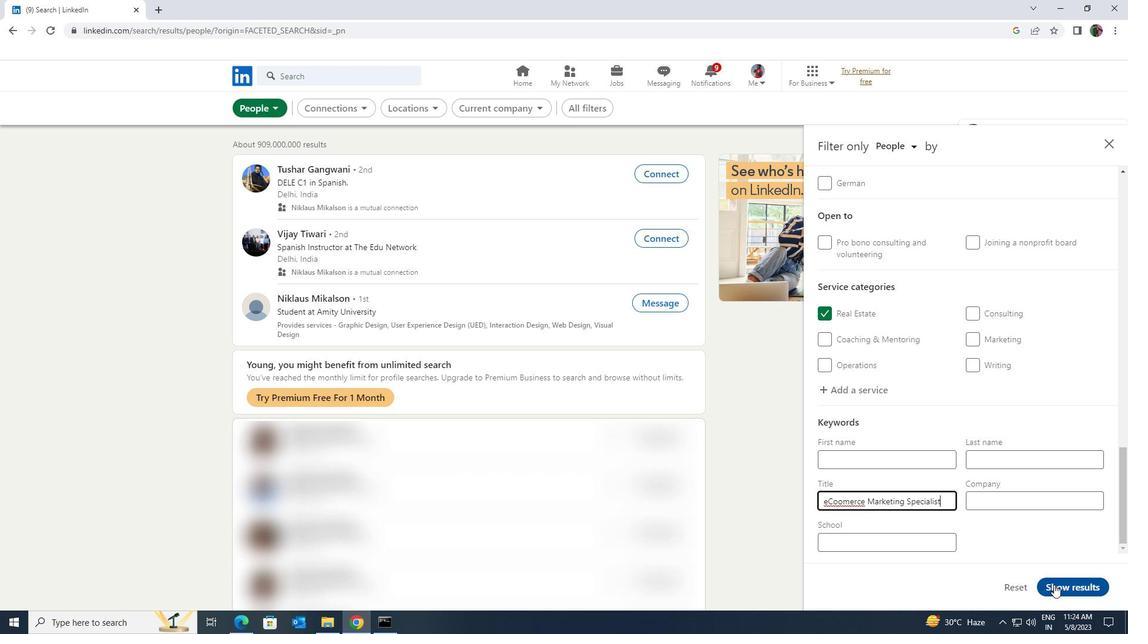 
